 Task: Find connections with filter location Sokolov with filter topic #Jobswith filter profile language French with filter current company Orange Business with filter school Institution of Engineering and Technology (IET) with filter industry Business Intelligence Platforms with filter service category Search Engine Optimization (SEO) with filter keywords title Operations Professional
Action: Mouse moved to (482, 59)
Screenshot: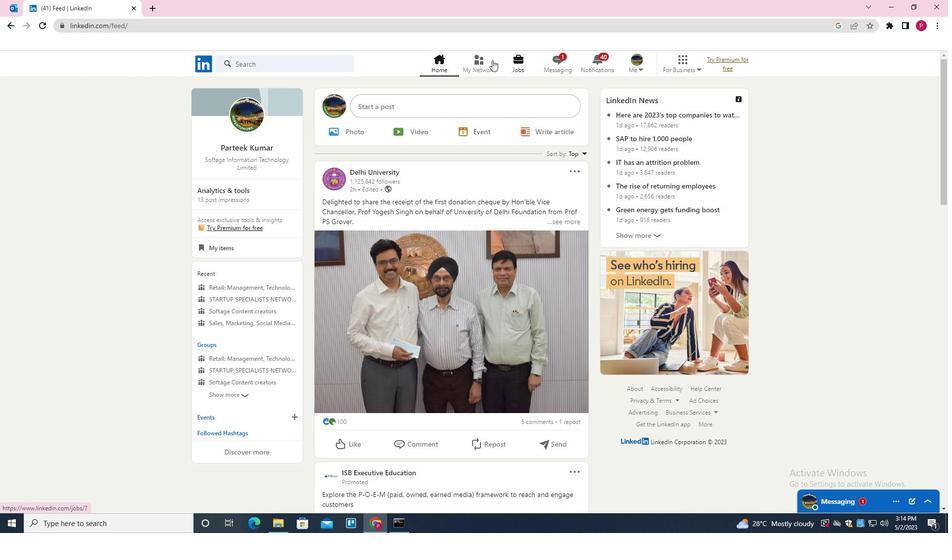 
Action: Mouse pressed left at (482, 59)
Screenshot: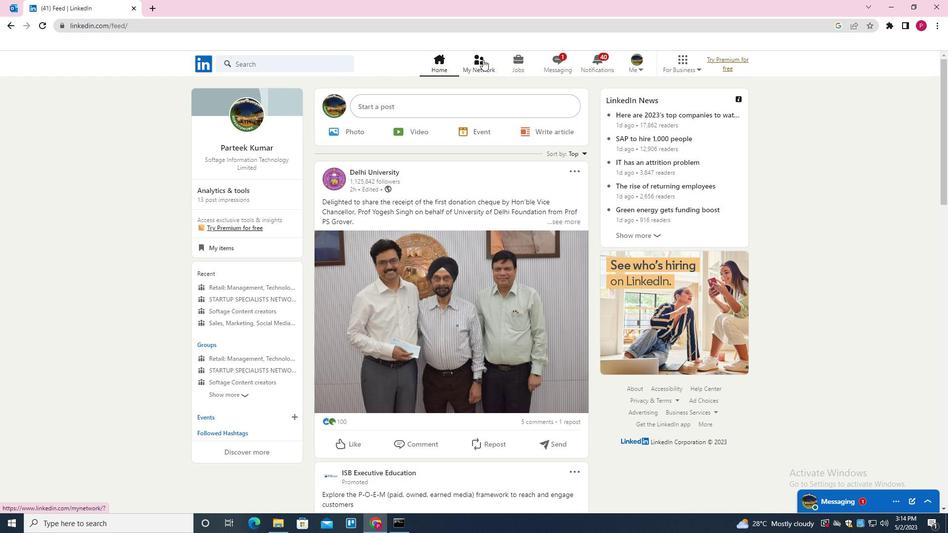 
Action: Mouse moved to (301, 121)
Screenshot: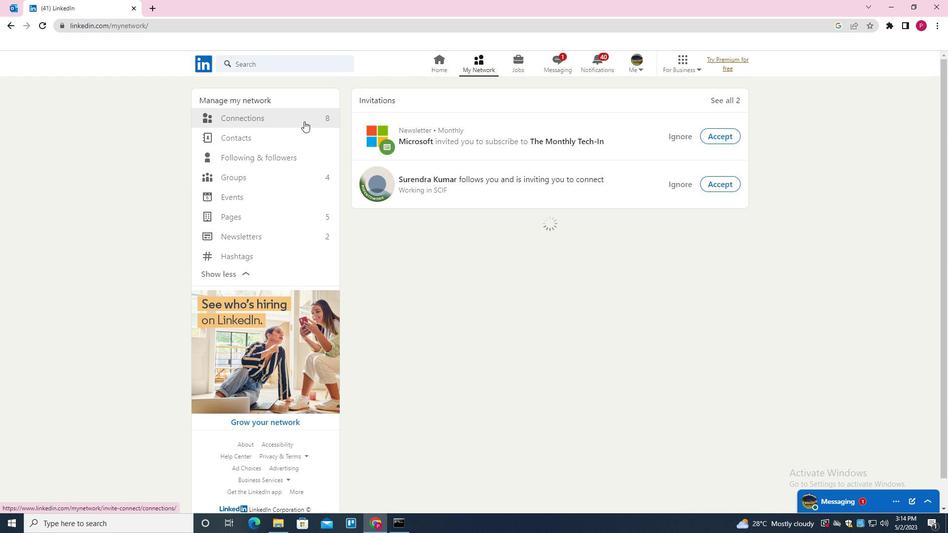 
Action: Mouse pressed left at (301, 121)
Screenshot: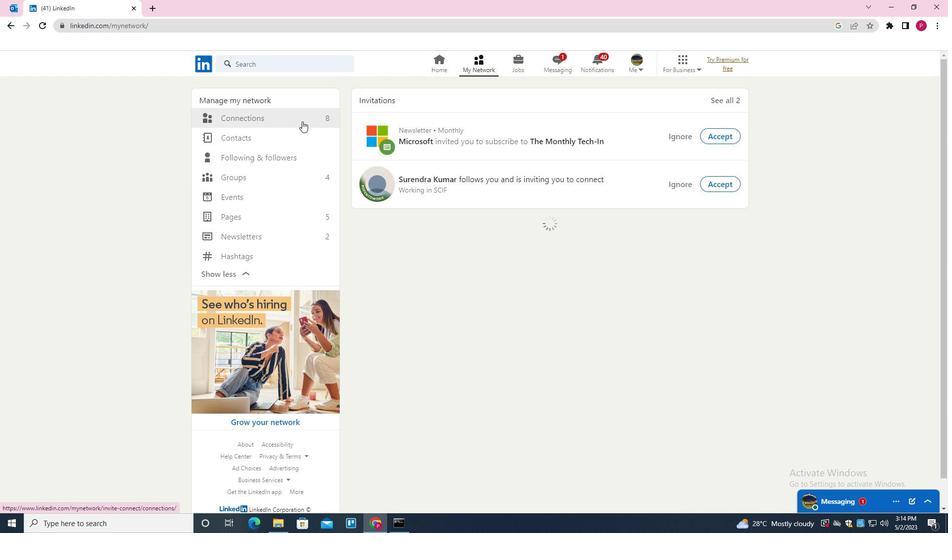 
Action: Mouse moved to (568, 118)
Screenshot: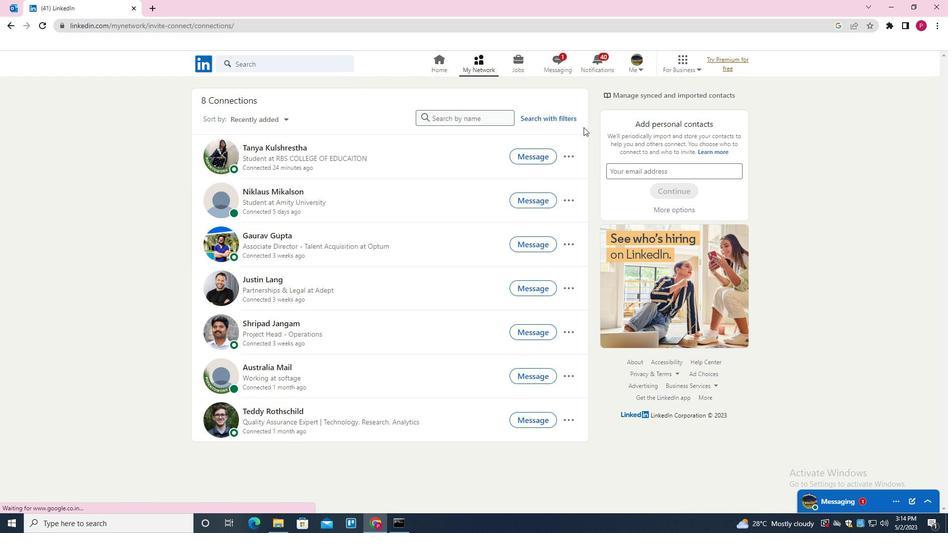 
Action: Mouse pressed left at (568, 118)
Screenshot: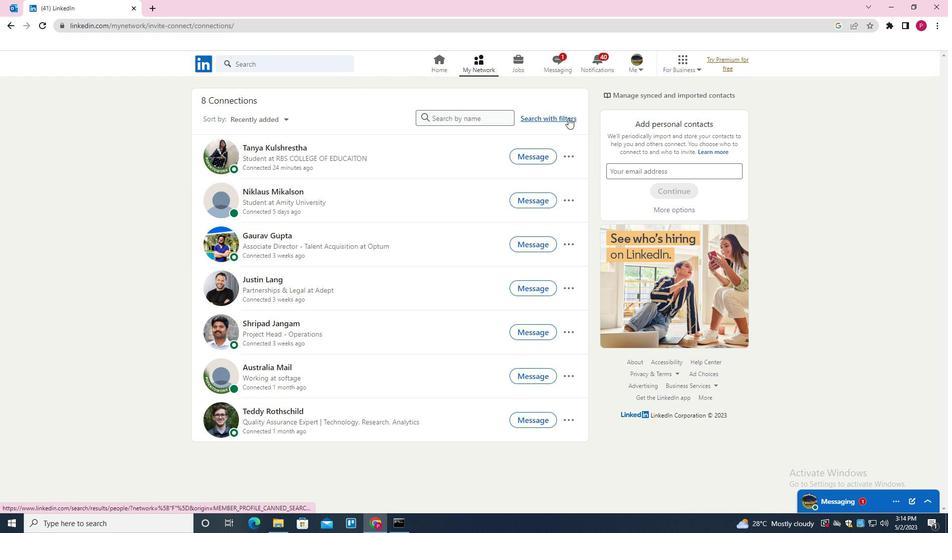
Action: Mouse moved to (508, 91)
Screenshot: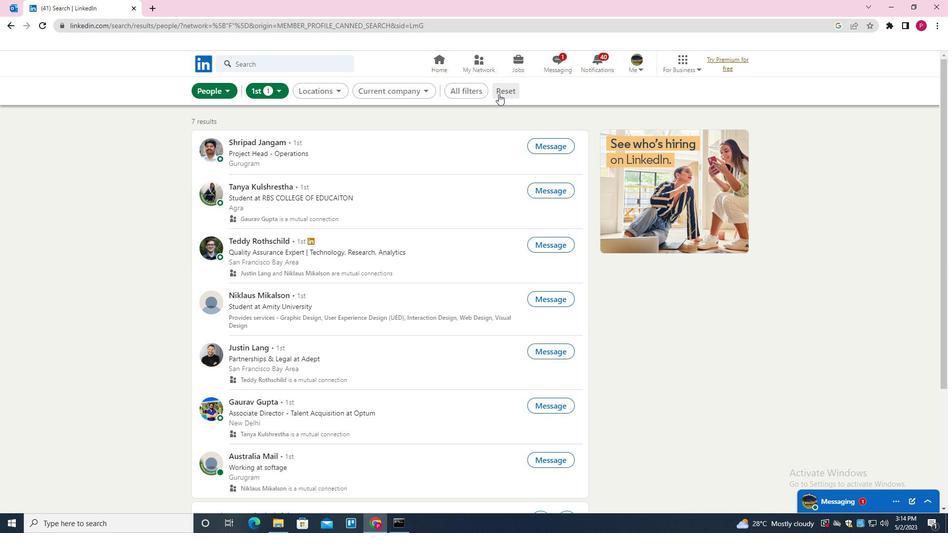 
Action: Mouse pressed left at (508, 91)
Screenshot: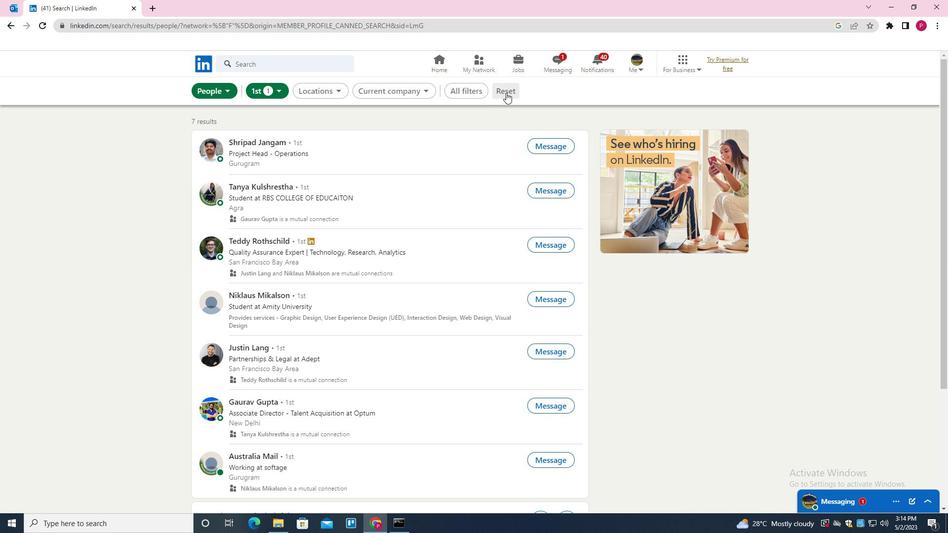 
Action: Mouse moved to (490, 93)
Screenshot: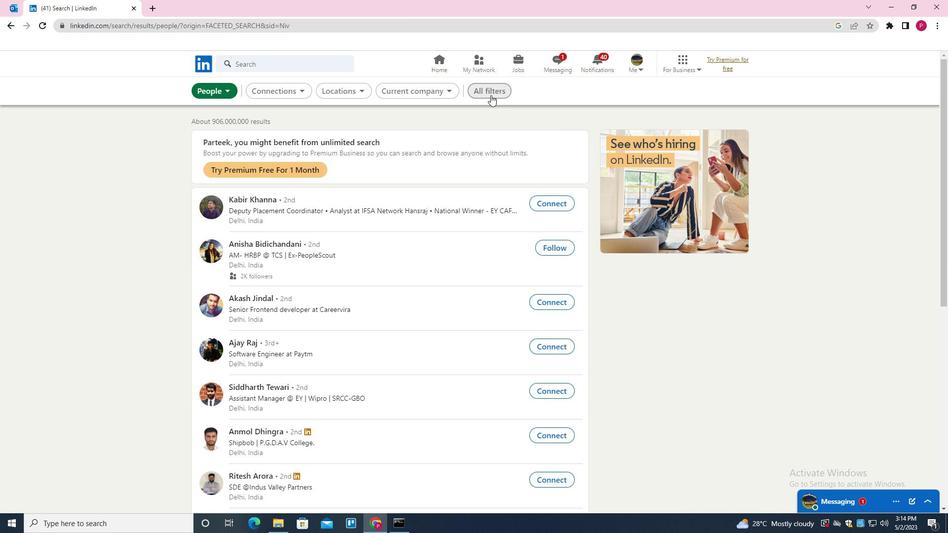 
Action: Mouse pressed left at (490, 93)
Screenshot: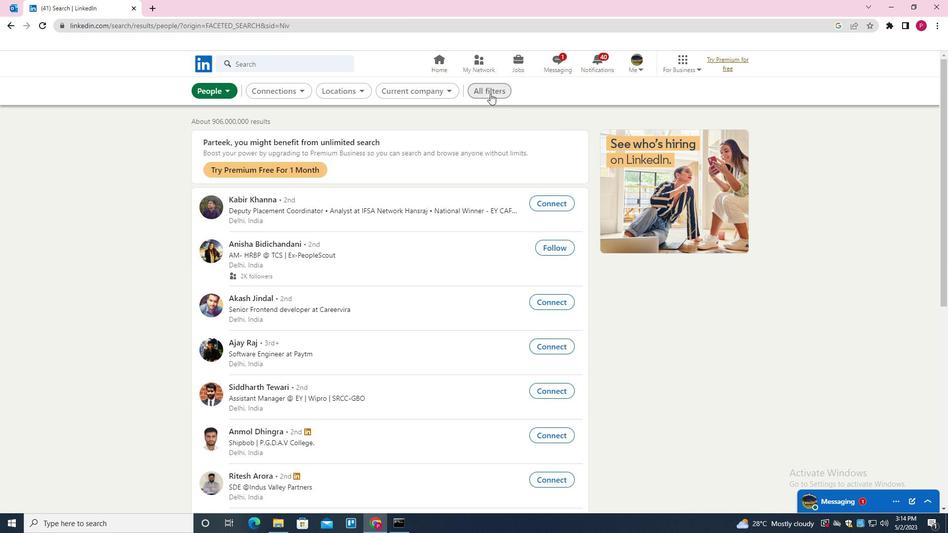 
Action: Mouse moved to (722, 261)
Screenshot: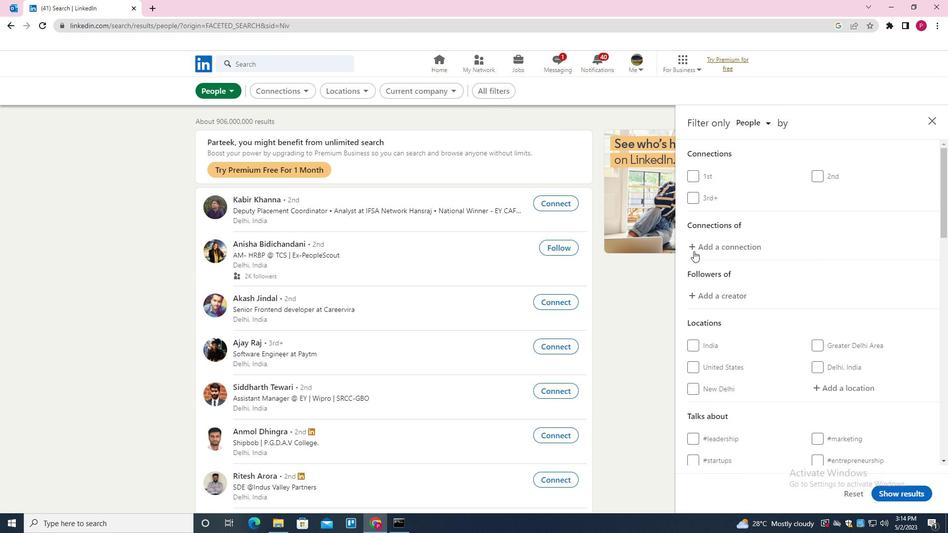 
Action: Mouse scrolled (722, 260) with delta (0, 0)
Screenshot: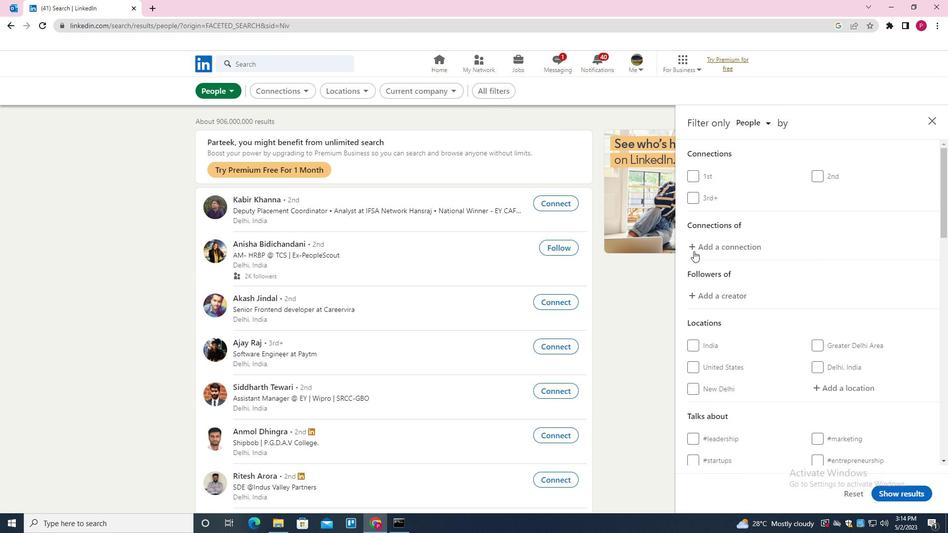 
Action: Mouse moved to (725, 261)
Screenshot: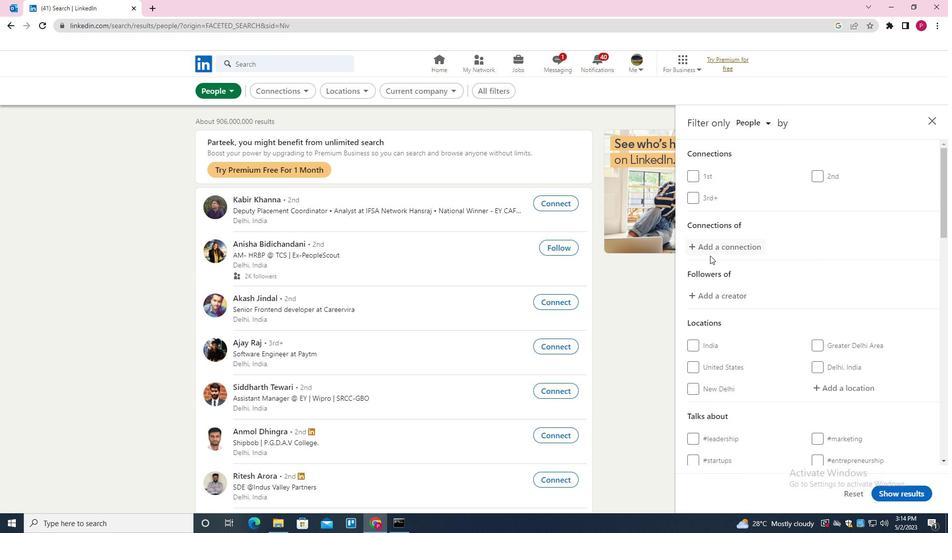 
Action: Mouse scrolled (725, 260) with delta (0, 0)
Screenshot: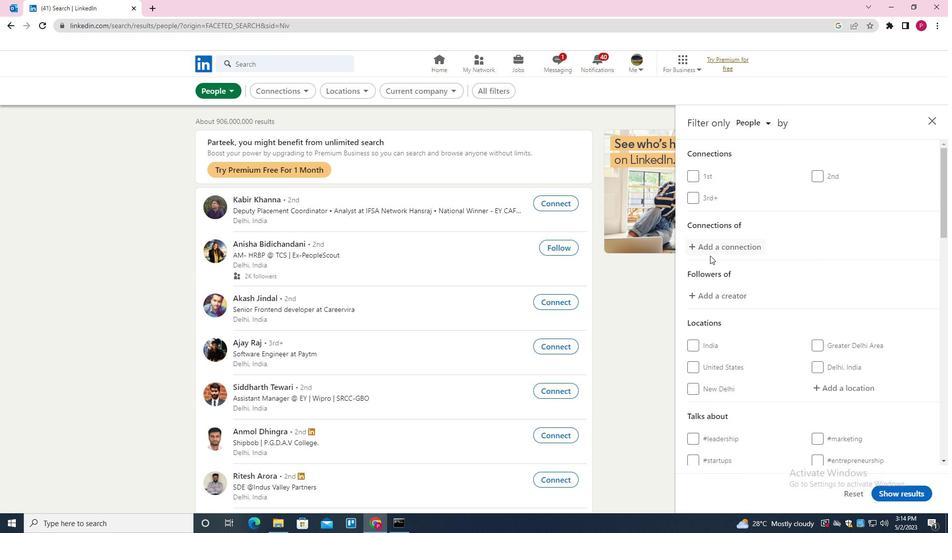 
Action: Mouse moved to (845, 290)
Screenshot: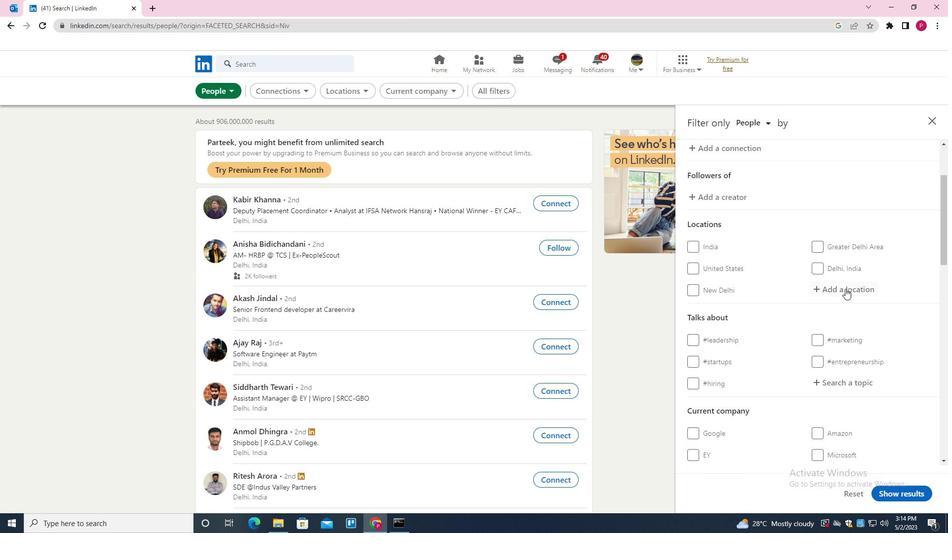 
Action: Mouse pressed left at (845, 290)
Screenshot: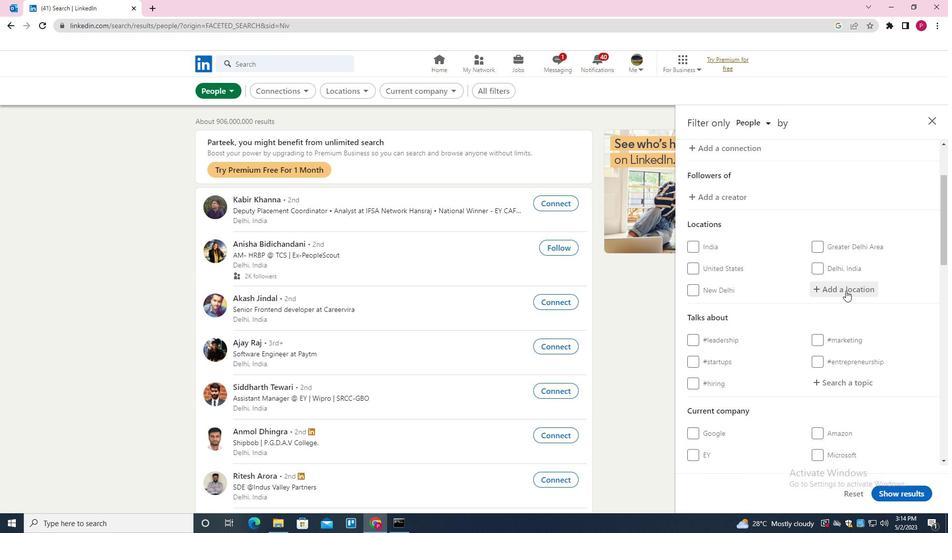 
Action: Mouse moved to (837, 290)
Screenshot: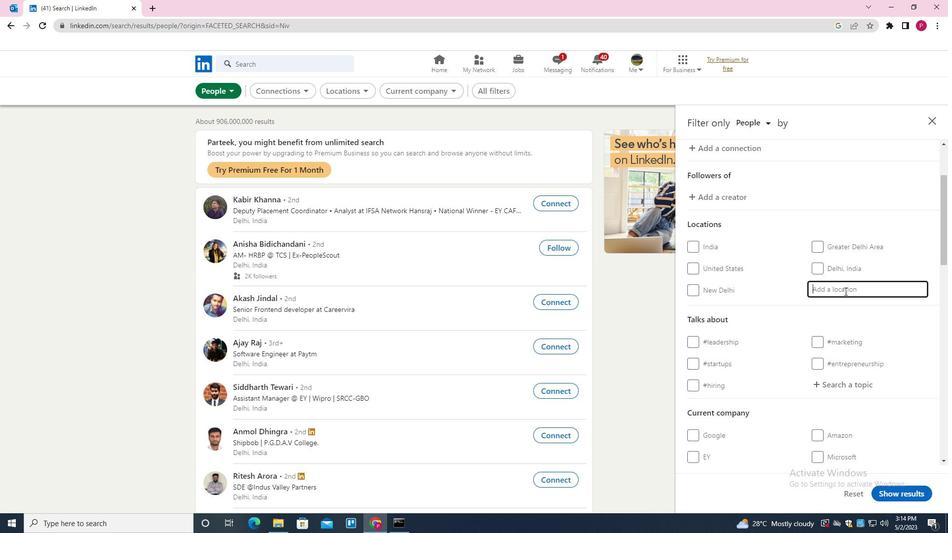
Action: Key pressed <Key.shift>SOKOLOV<Key.down><Key.enter>
Screenshot: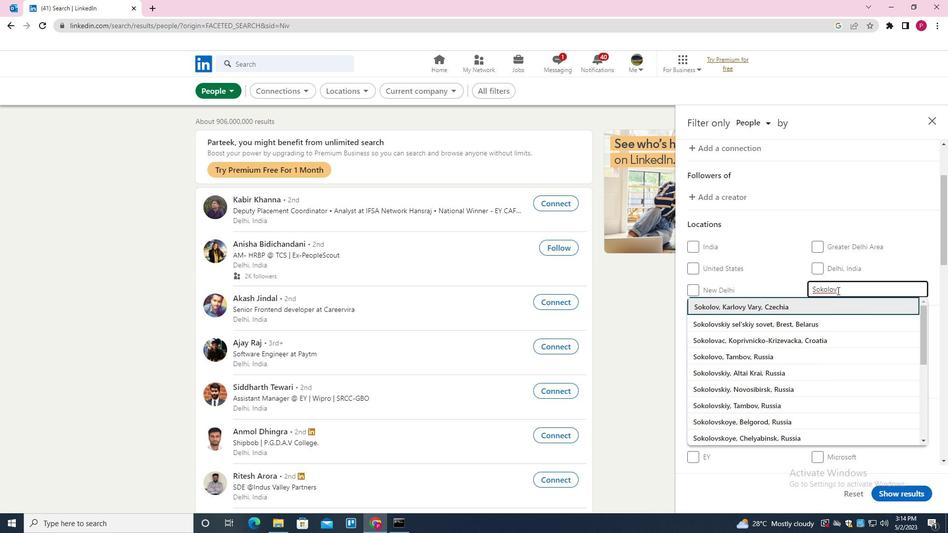 
Action: Mouse moved to (807, 303)
Screenshot: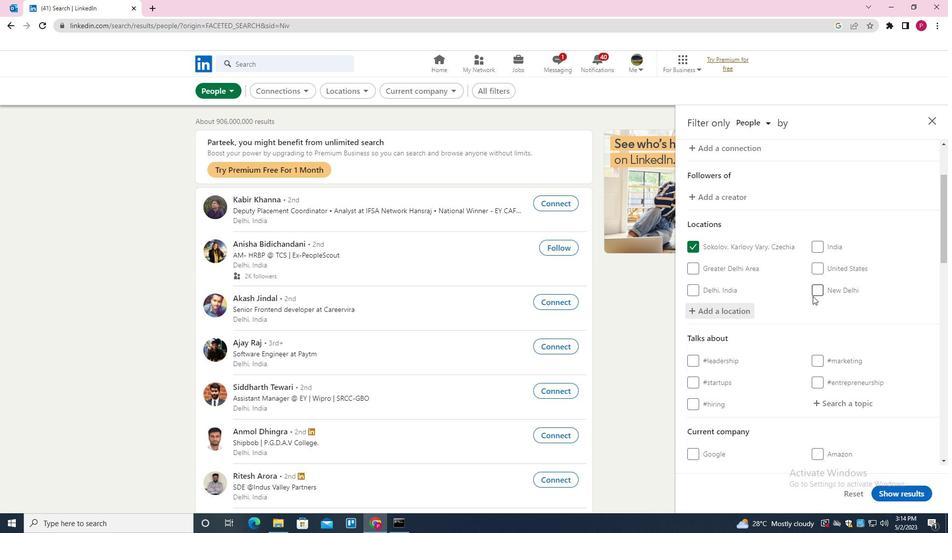 
Action: Mouse scrolled (807, 302) with delta (0, 0)
Screenshot: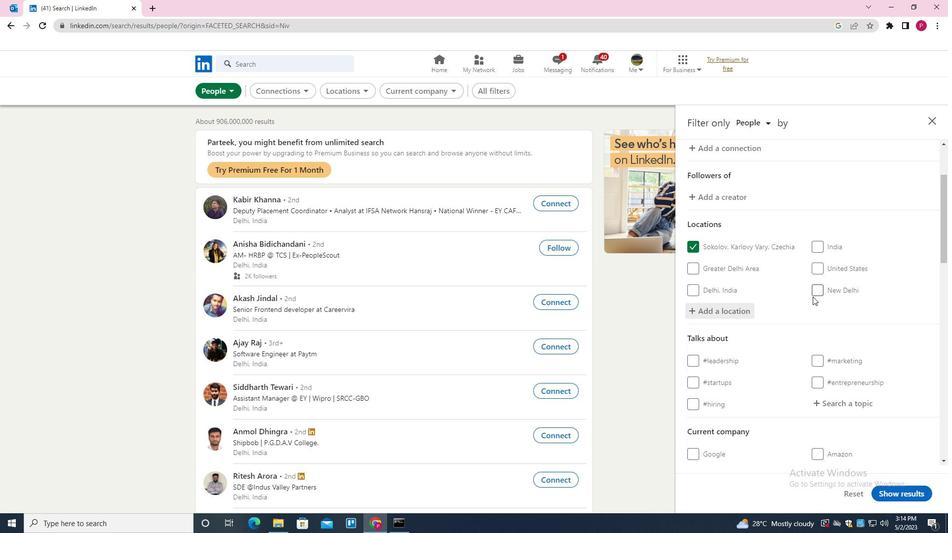 
Action: Mouse moved to (813, 307)
Screenshot: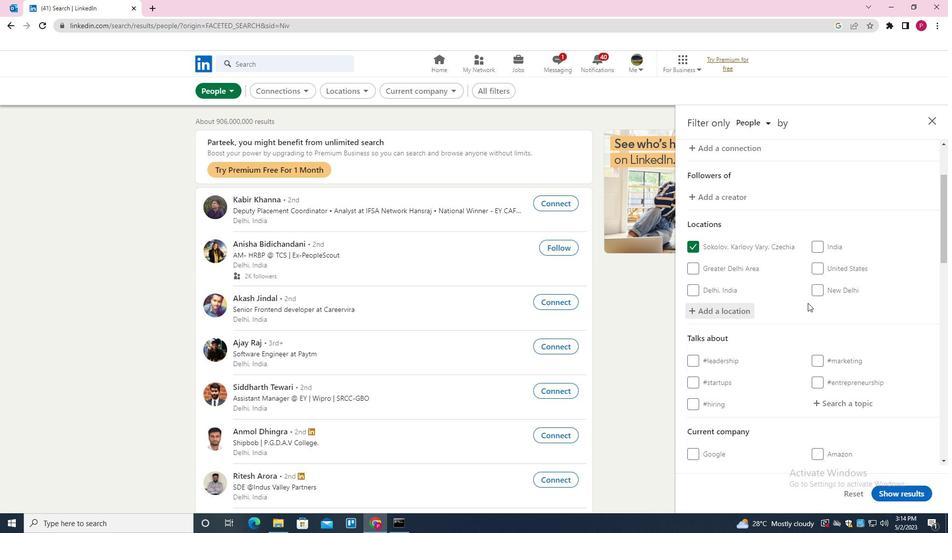 
Action: Mouse scrolled (813, 306) with delta (0, 0)
Screenshot: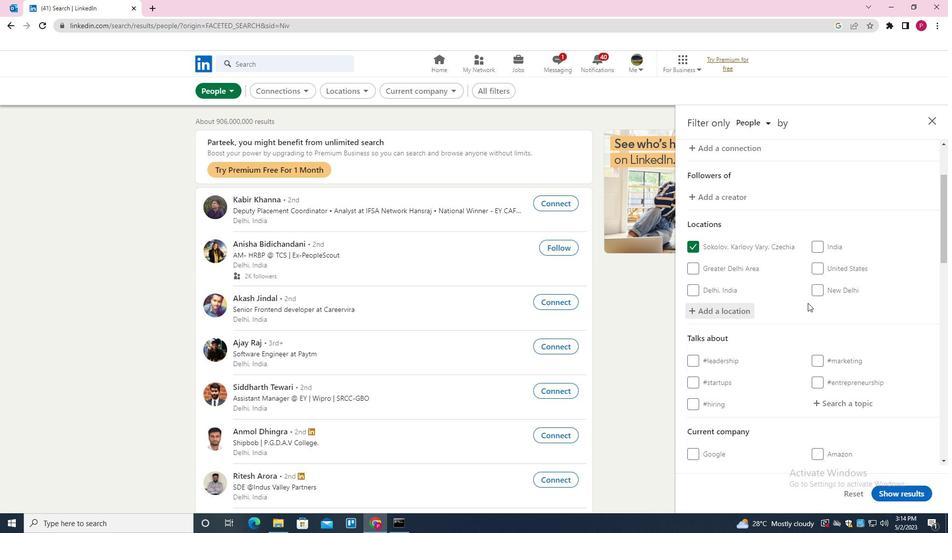 
Action: Mouse moved to (828, 307)
Screenshot: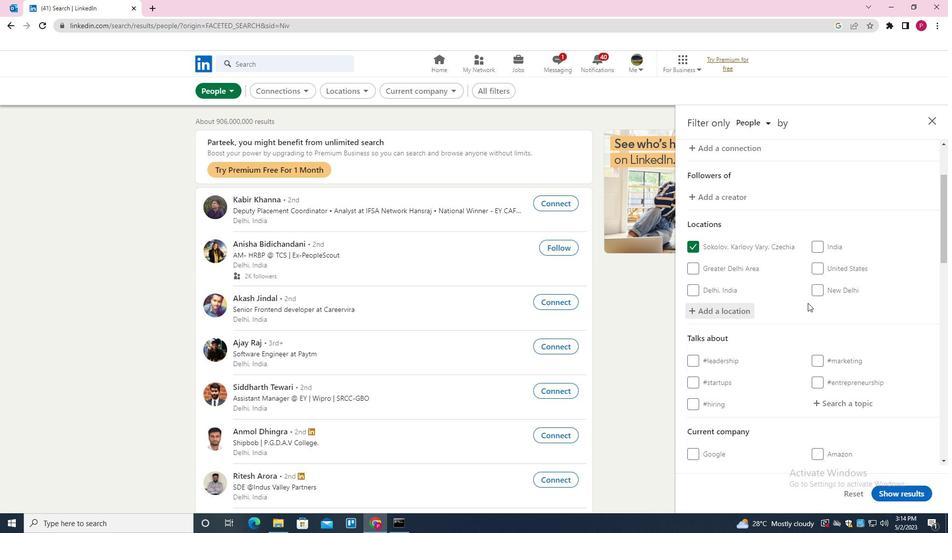 
Action: Mouse scrolled (828, 307) with delta (0, 0)
Screenshot: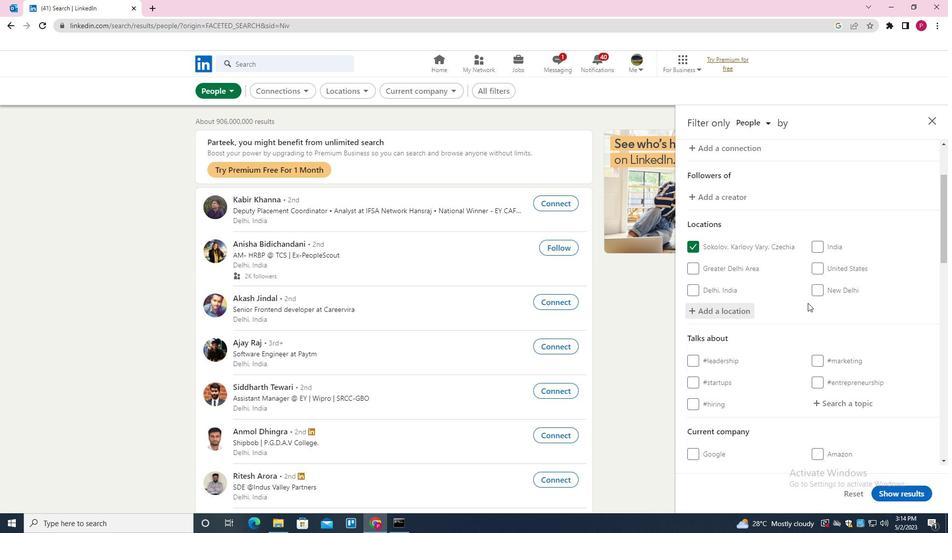 
Action: Mouse moved to (838, 259)
Screenshot: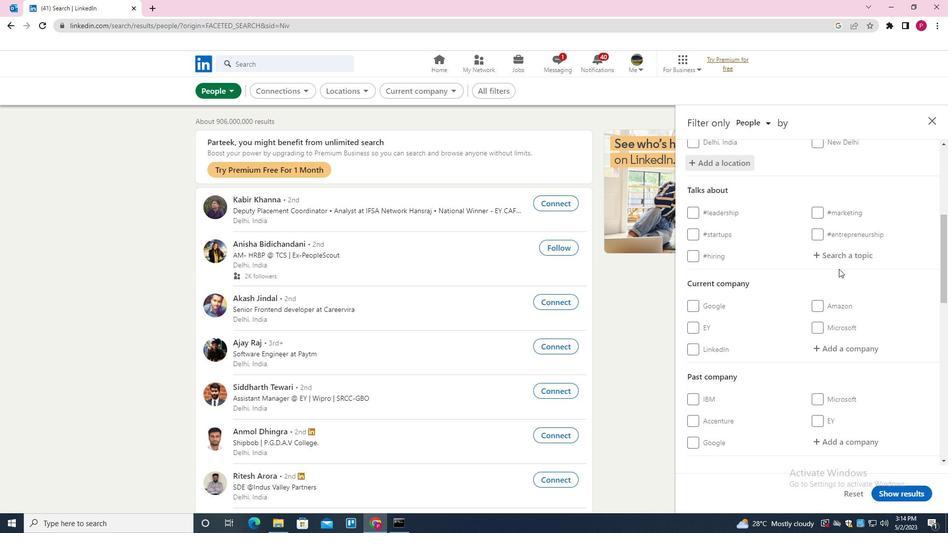 
Action: Mouse pressed left at (838, 259)
Screenshot: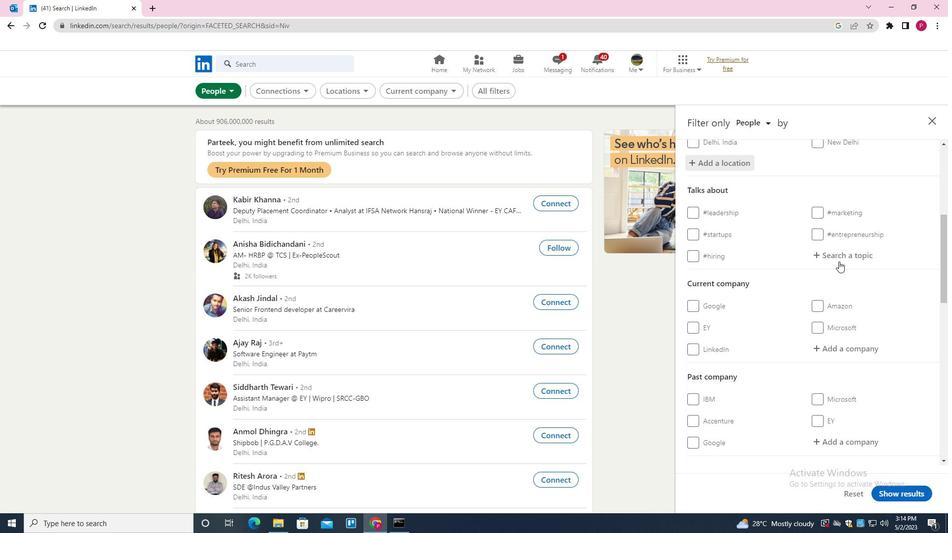 
Action: Mouse moved to (848, 262)
Screenshot: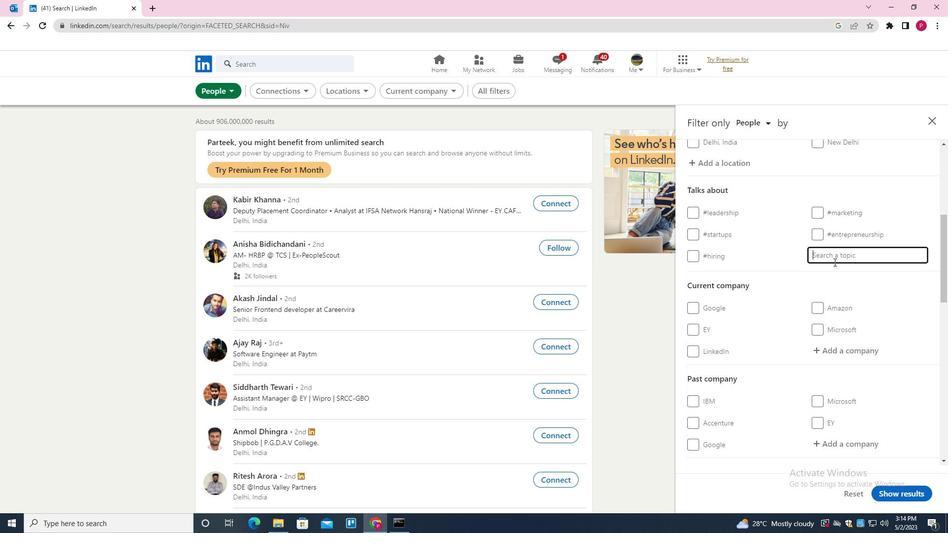
Action: Key pressed JOBS<Key.down><Key.enter>
Screenshot: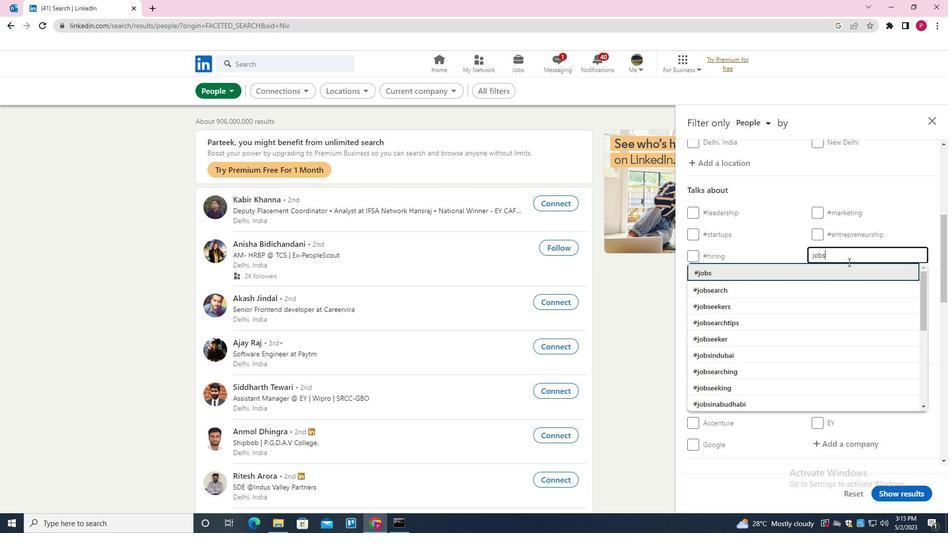 
Action: Mouse moved to (814, 281)
Screenshot: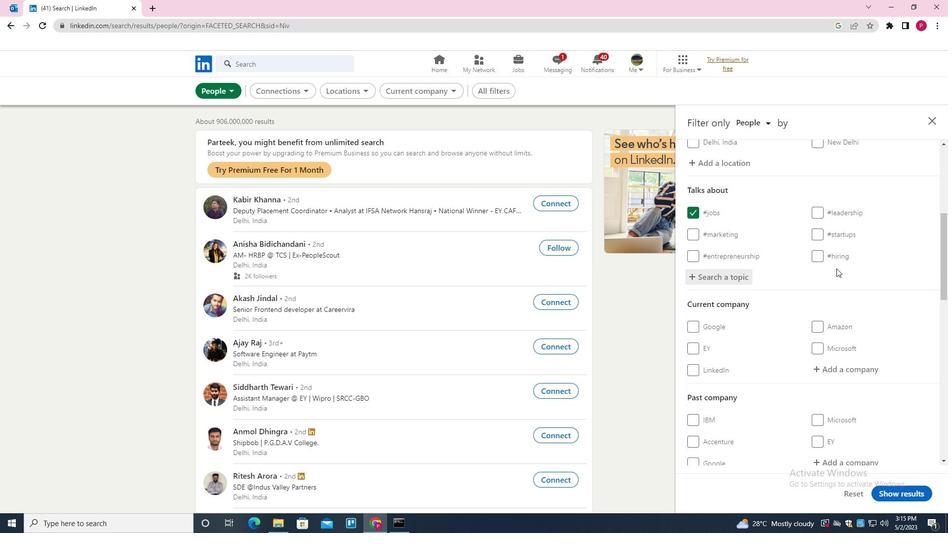 
Action: Mouse scrolled (814, 281) with delta (0, 0)
Screenshot: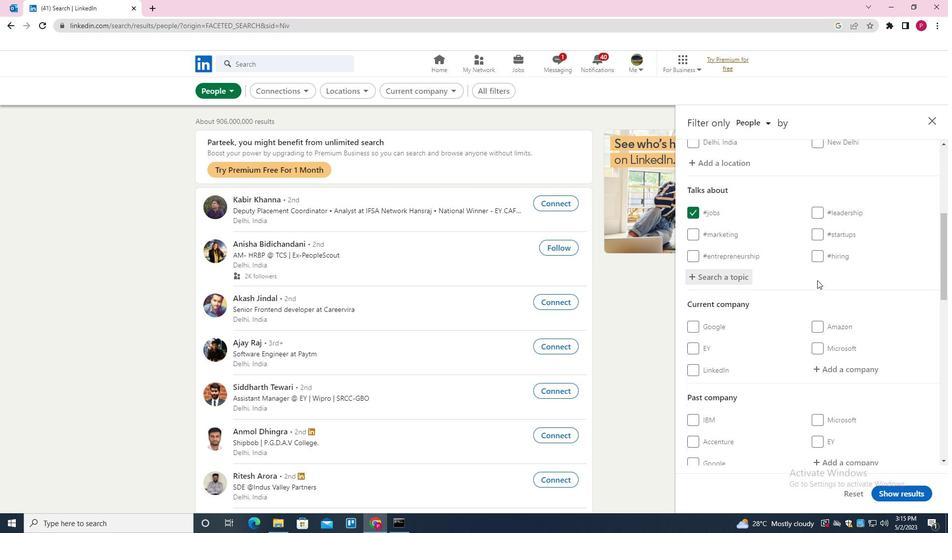 
Action: Mouse scrolled (814, 281) with delta (0, 0)
Screenshot: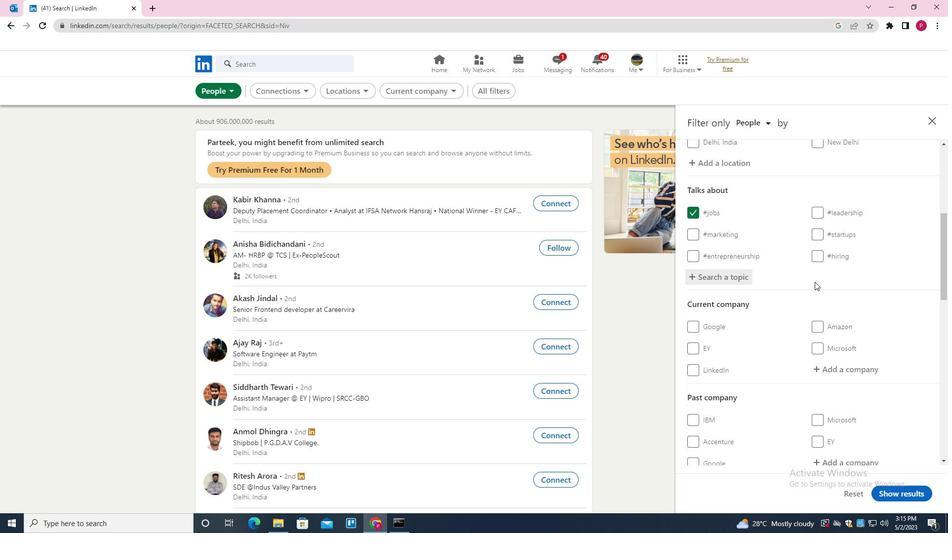 
Action: Mouse scrolled (814, 281) with delta (0, 0)
Screenshot: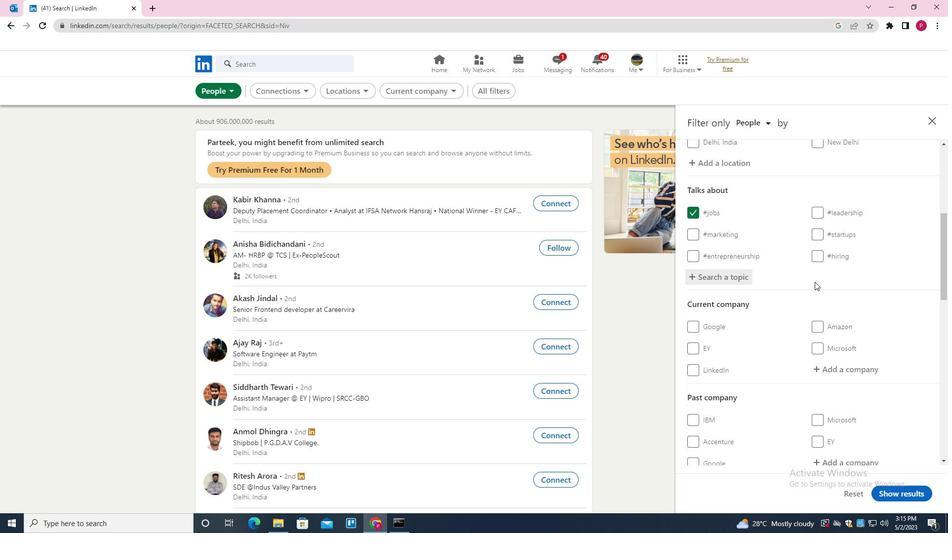 
Action: Mouse moved to (779, 290)
Screenshot: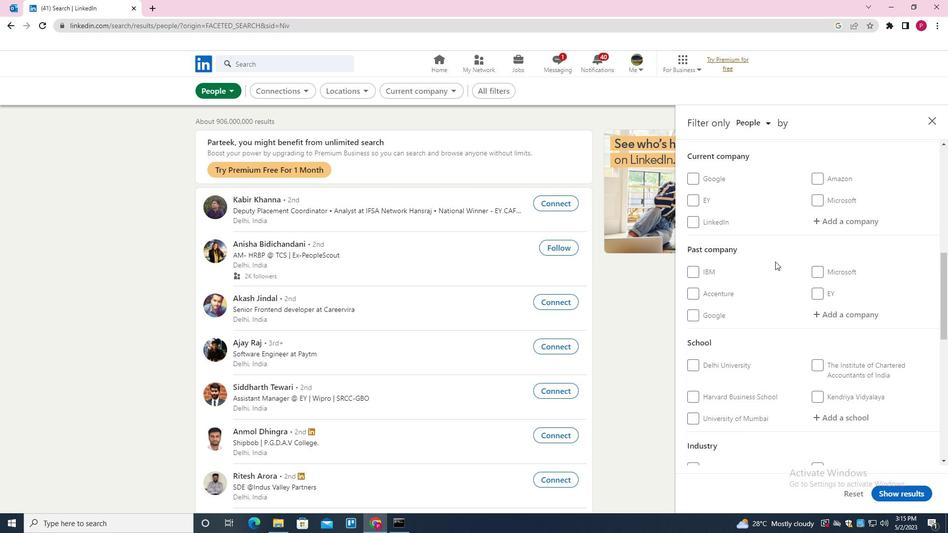 
Action: Mouse scrolled (779, 290) with delta (0, 0)
Screenshot: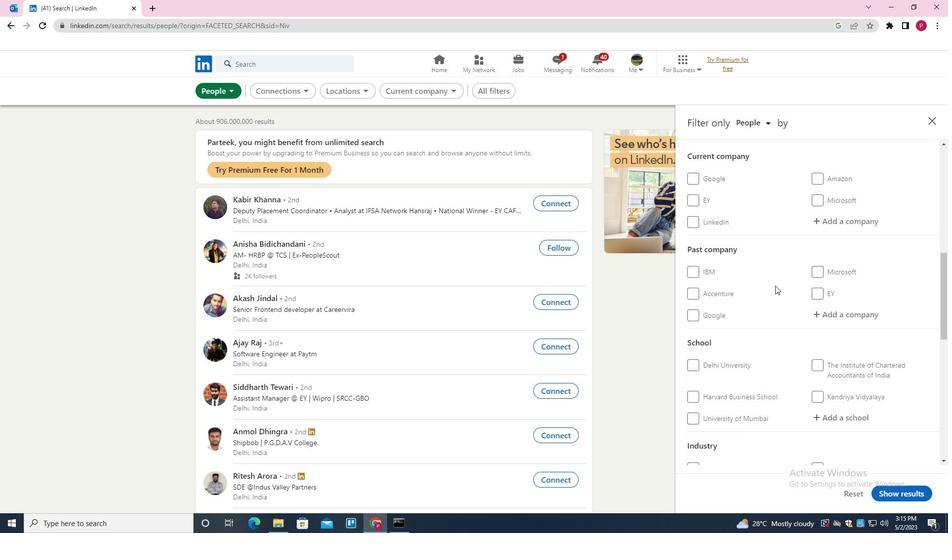 
Action: Mouse scrolled (779, 290) with delta (0, 0)
Screenshot: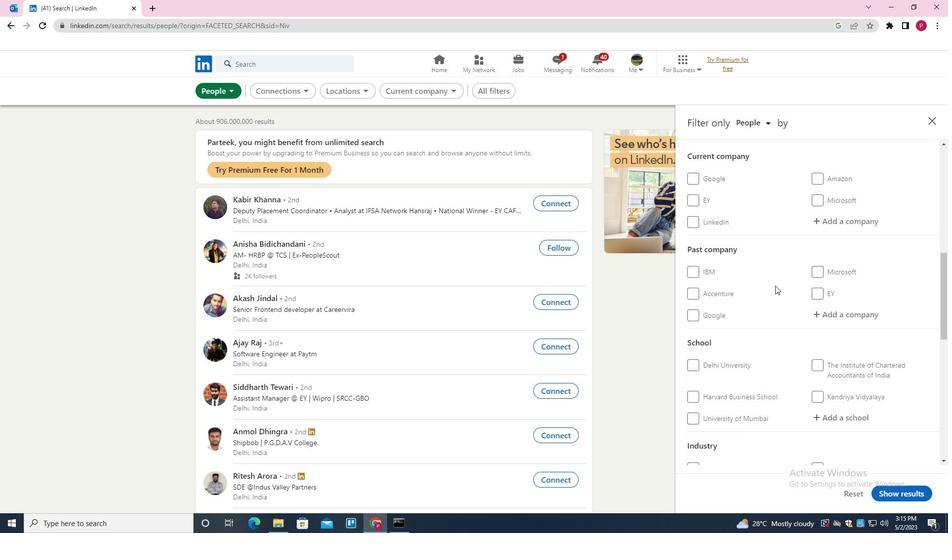 
Action: Mouse scrolled (779, 290) with delta (0, 0)
Screenshot: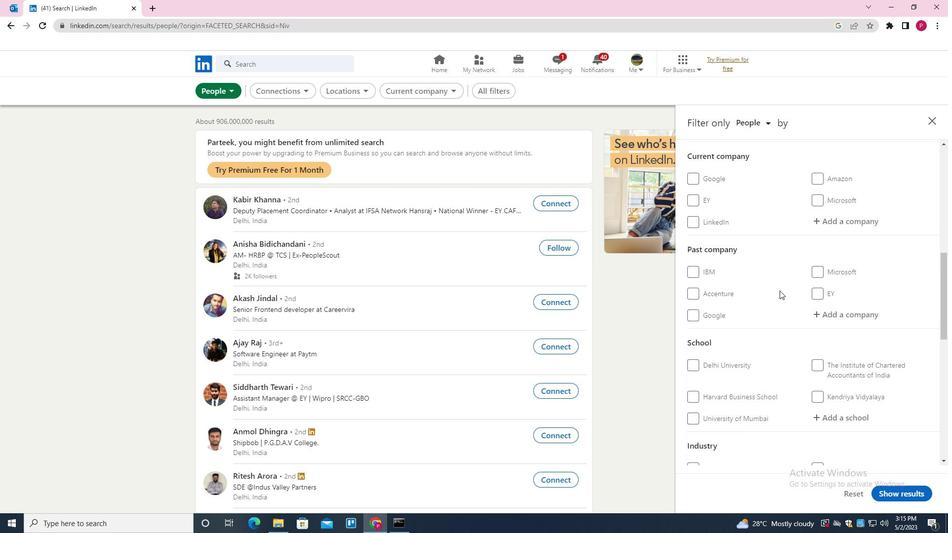 
Action: Mouse scrolled (779, 290) with delta (0, 0)
Screenshot: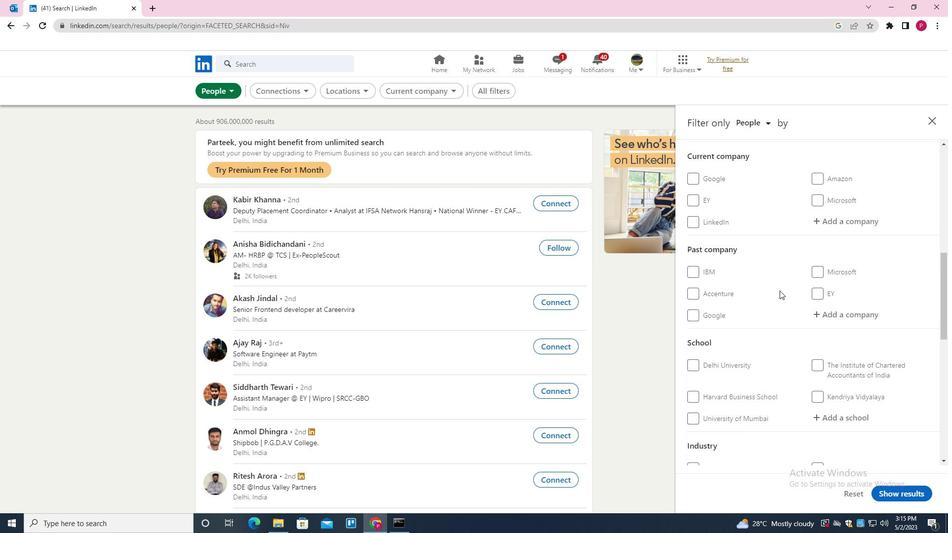 
Action: Mouse scrolled (779, 290) with delta (0, 0)
Screenshot: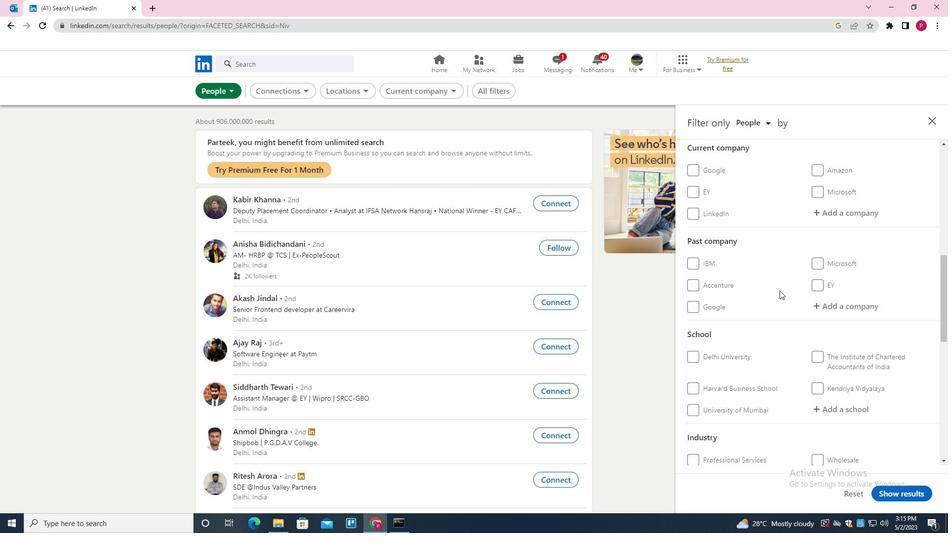 
Action: Mouse scrolled (779, 290) with delta (0, 0)
Screenshot: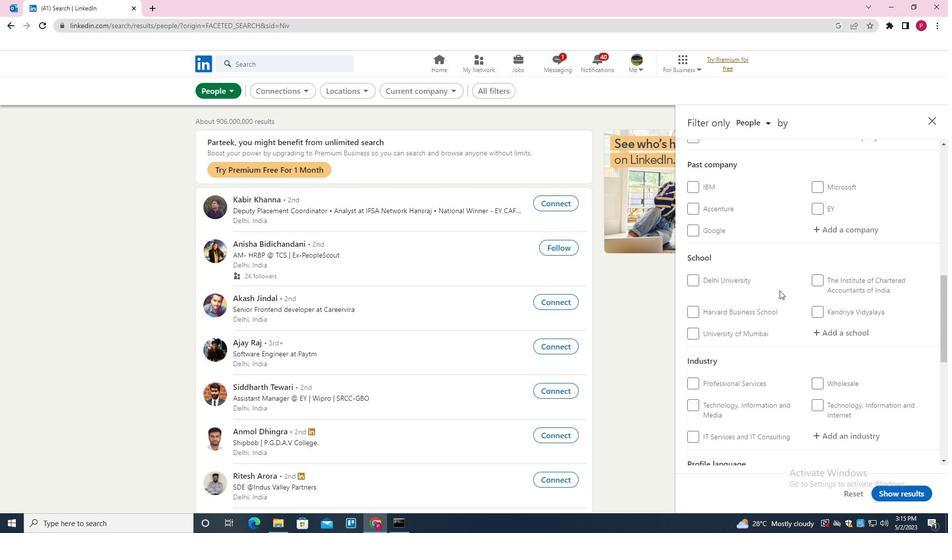 
Action: Mouse scrolled (779, 290) with delta (0, 0)
Screenshot: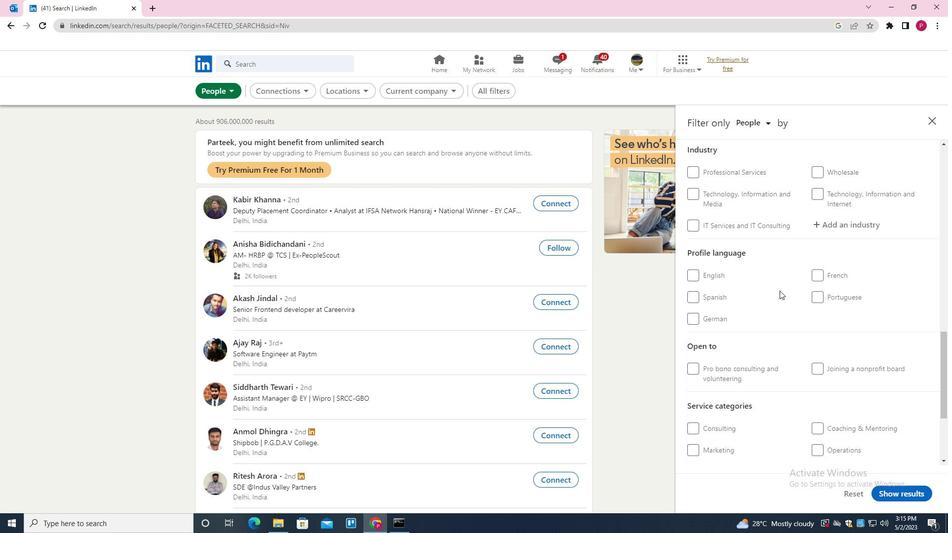 
Action: Mouse moved to (816, 226)
Screenshot: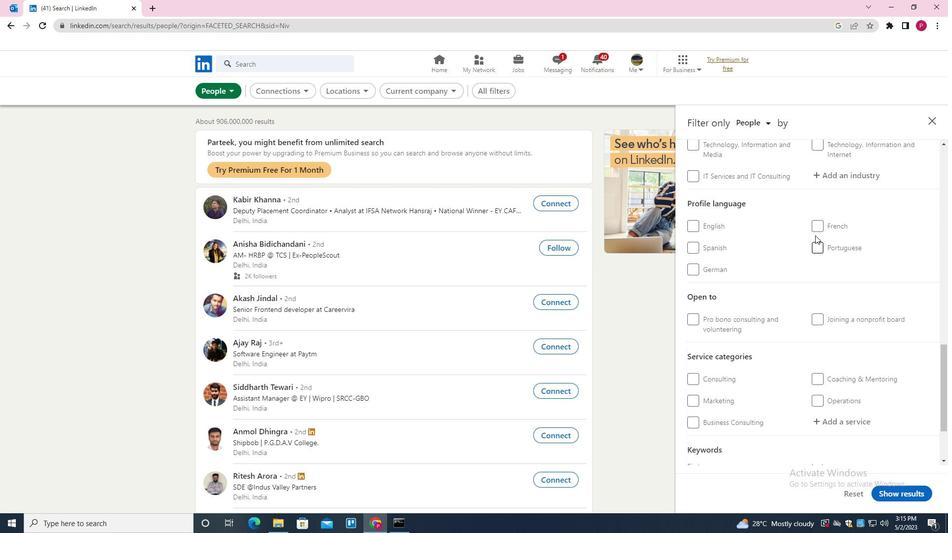 
Action: Mouse pressed left at (816, 226)
Screenshot: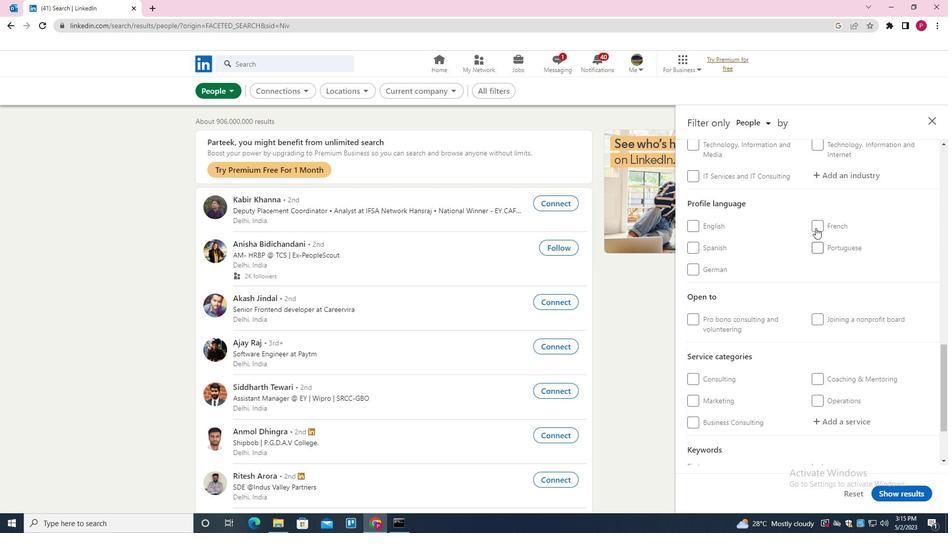 
Action: Mouse moved to (780, 287)
Screenshot: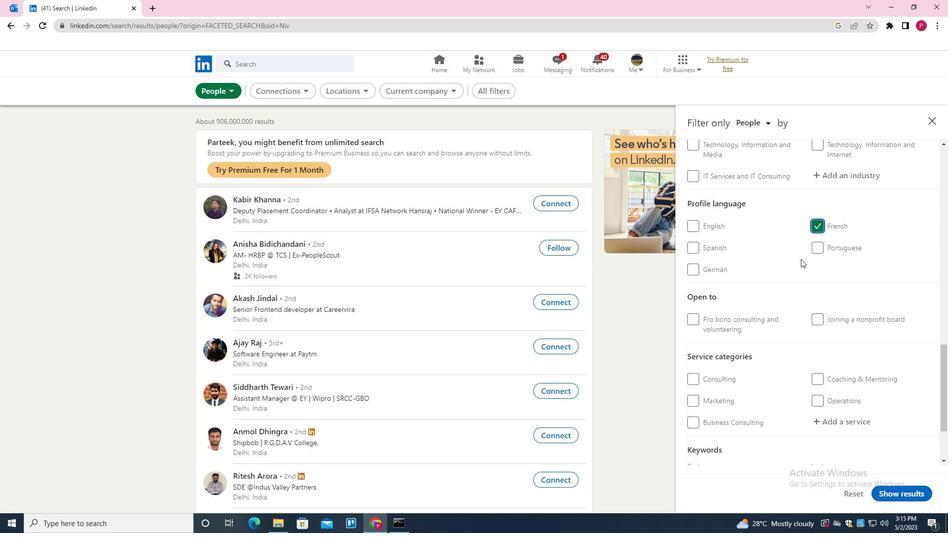 
Action: Mouse scrolled (780, 287) with delta (0, 0)
Screenshot: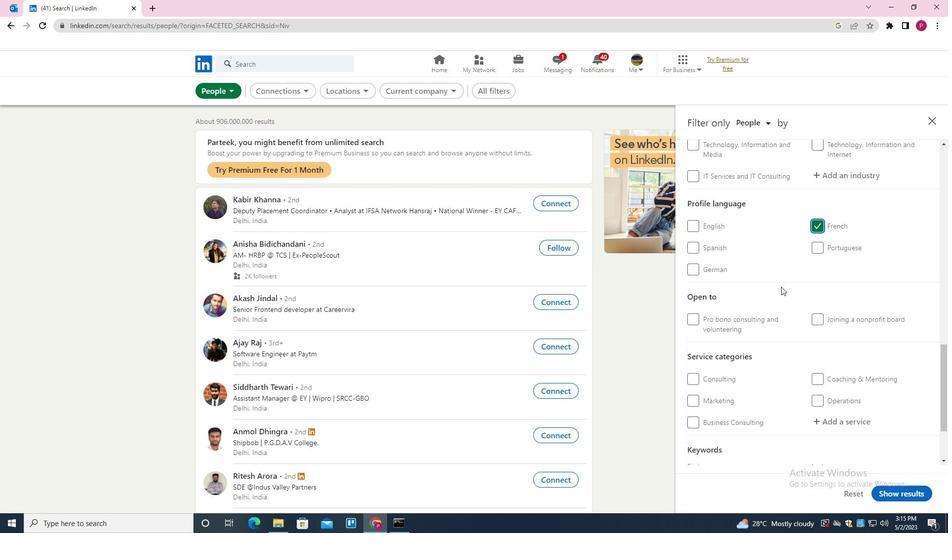 
Action: Mouse scrolled (780, 287) with delta (0, 0)
Screenshot: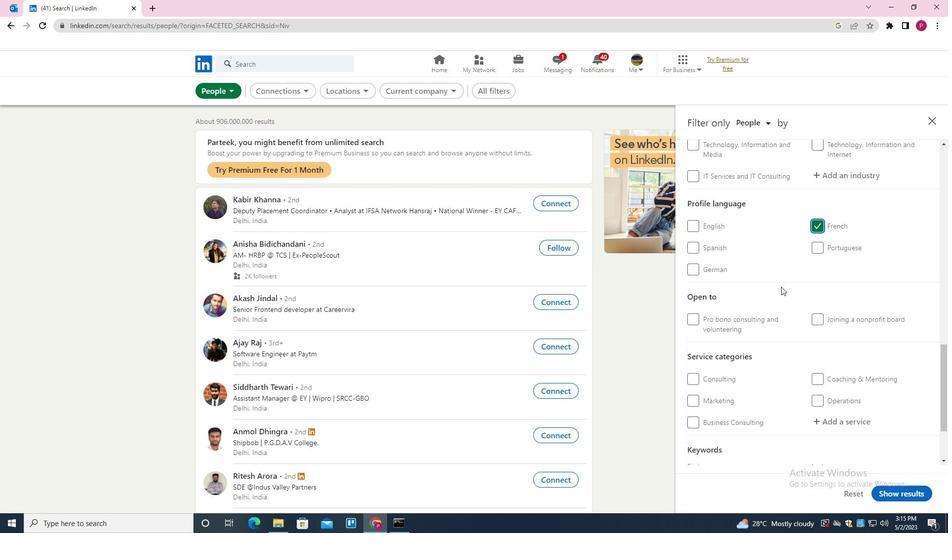 
Action: Mouse scrolled (780, 287) with delta (0, 0)
Screenshot: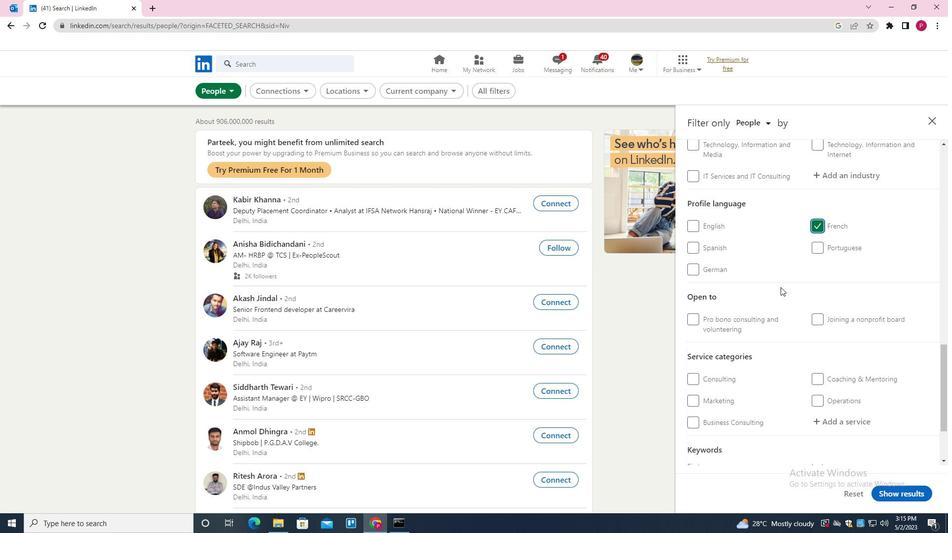 
Action: Mouse scrolled (780, 287) with delta (0, 0)
Screenshot: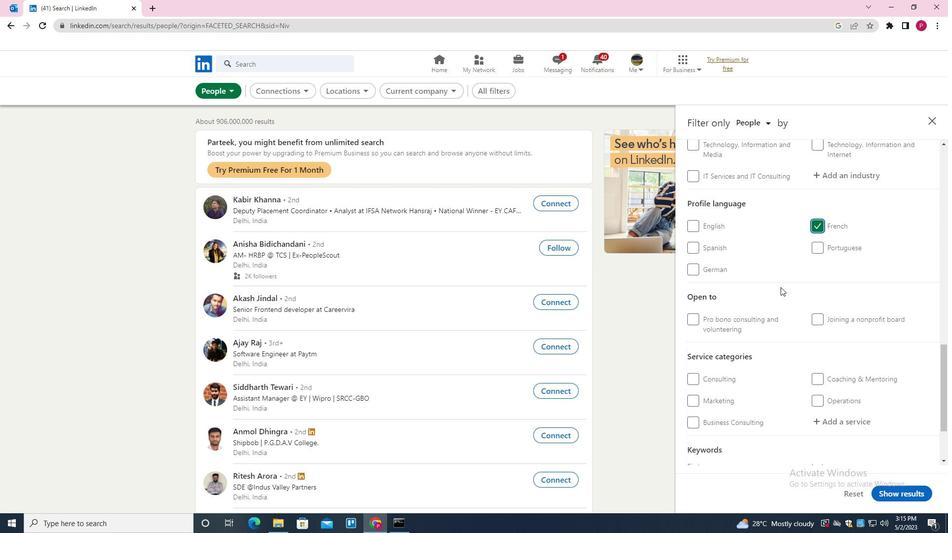 
Action: Mouse scrolled (780, 287) with delta (0, 0)
Screenshot: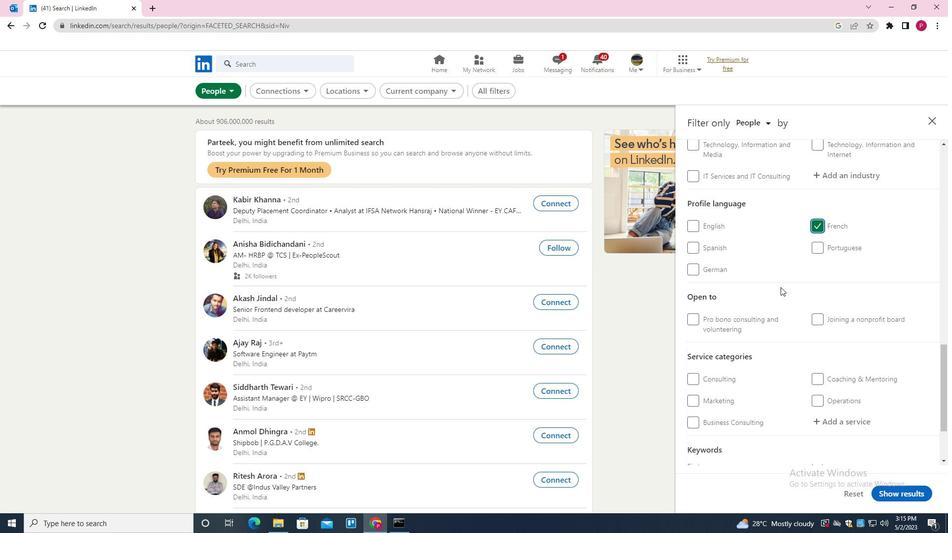 
Action: Mouse scrolled (780, 287) with delta (0, 0)
Screenshot: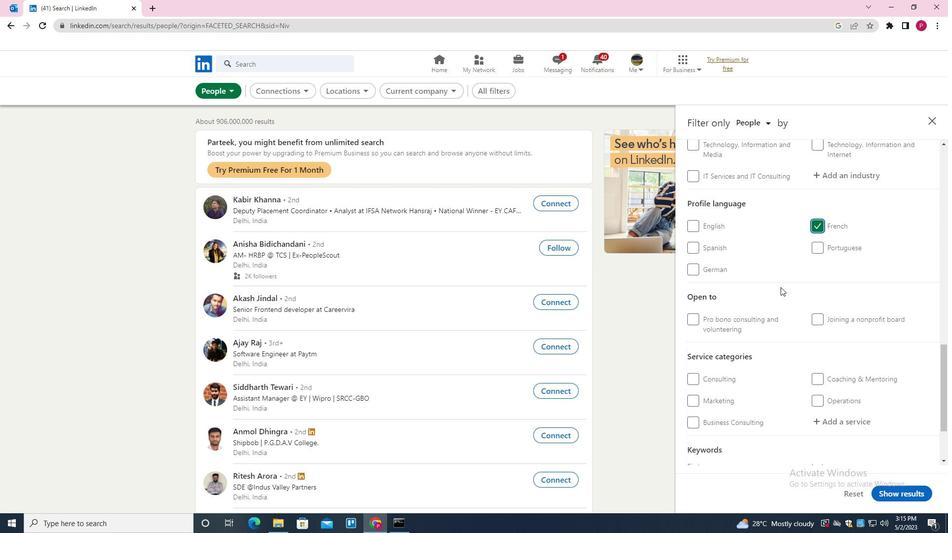 
Action: Mouse scrolled (780, 287) with delta (0, 0)
Screenshot: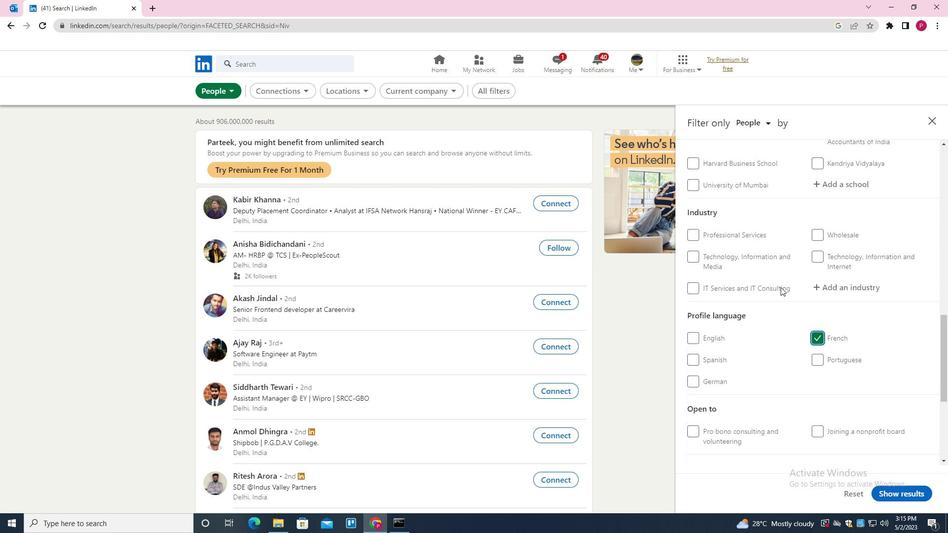 
Action: Mouse moved to (836, 223)
Screenshot: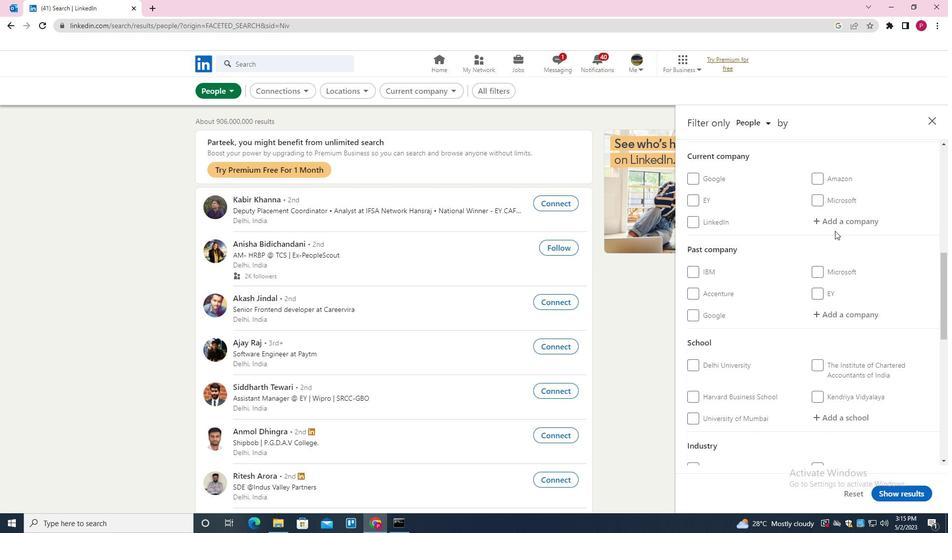 
Action: Mouse pressed left at (836, 223)
Screenshot: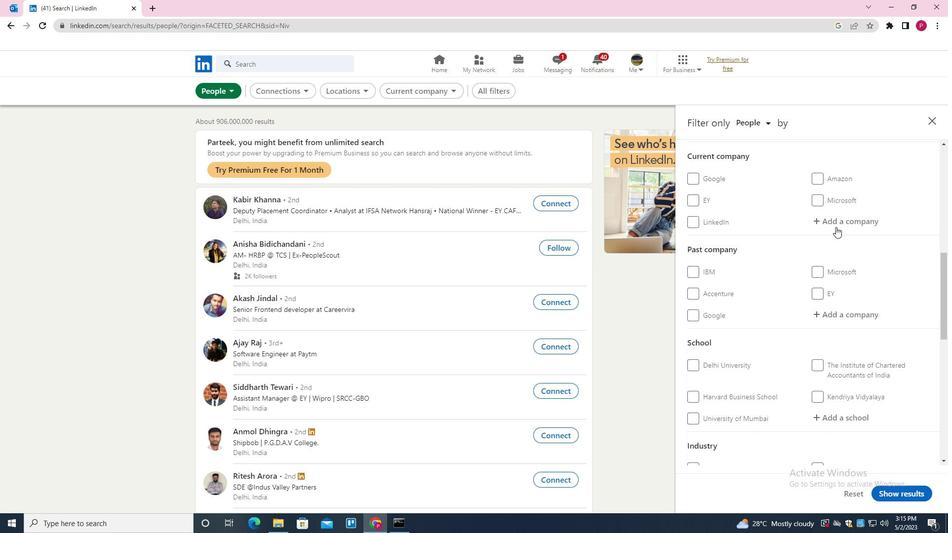 
Action: Mouse moved to (834, 223)
Screenshot: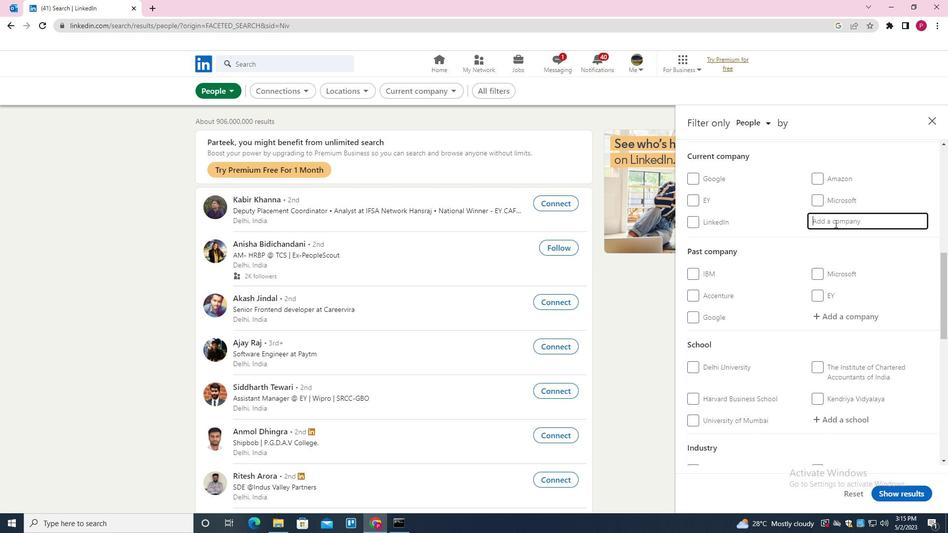 
Action: Key pressed <Key.shift><Key.shift><Key.shift><Key.shift><Key.shift><Key.shift><Key.shift><Key.shift><Key.shift><Key.shift><Key.shift><Key.shift><Key.shift><Key.shift><Key.shift><Key.shift><Key.shift><Key.shift><Key.shift><Key.shift><Key.shift><Key.shift><Key.shift><Key.shift><Key.shift><Key.shift><Key.shift><Key.shift><Key.shift><Key.shift><Key.shift><Key.shift><Key.shift><Key.shift><Key.shift><Key.shift><Key.shift><Key.shift><Key.shift><Key.shift><Key.shift><Key.shift><Key.shift><Key.shift><Key.shift><Key.shift><Key.shift><Key.shift>ORANGE<Key.space><Key.shift><Key.shift><Key.shift>BUSN<Key.backspace>IB<Key.backspace>NESS
Screenshot: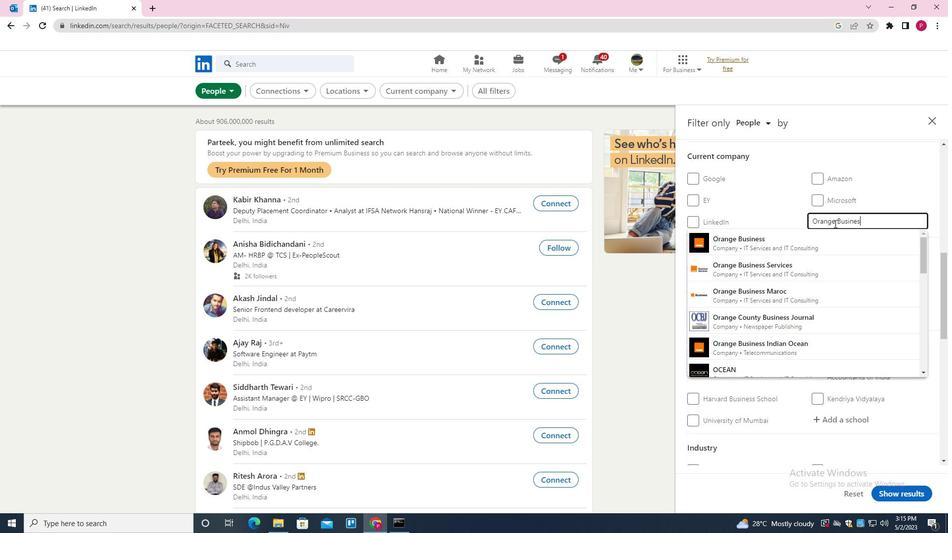 
Action: Mouse moved to (834, 224)
Screenshot: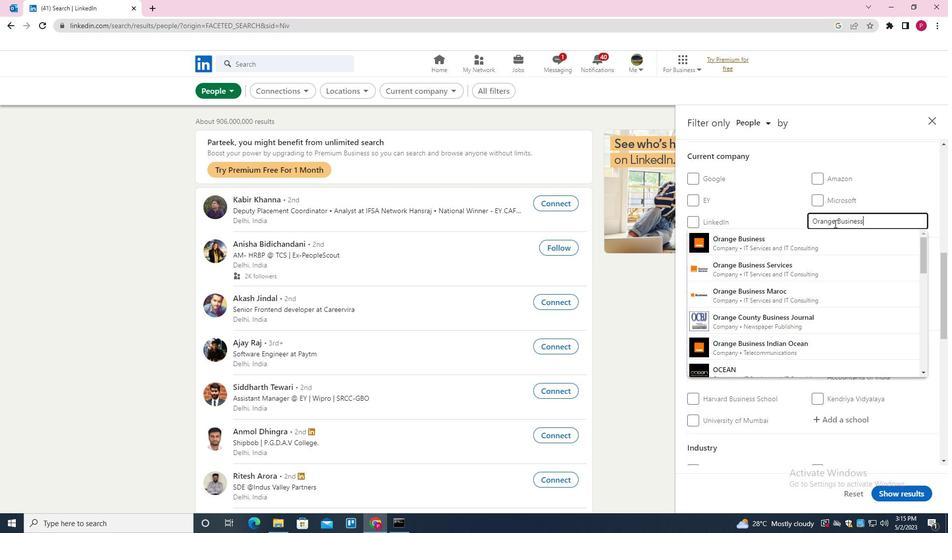 
Action: Key pressed <Key.down><Key.enter>
Screenshot: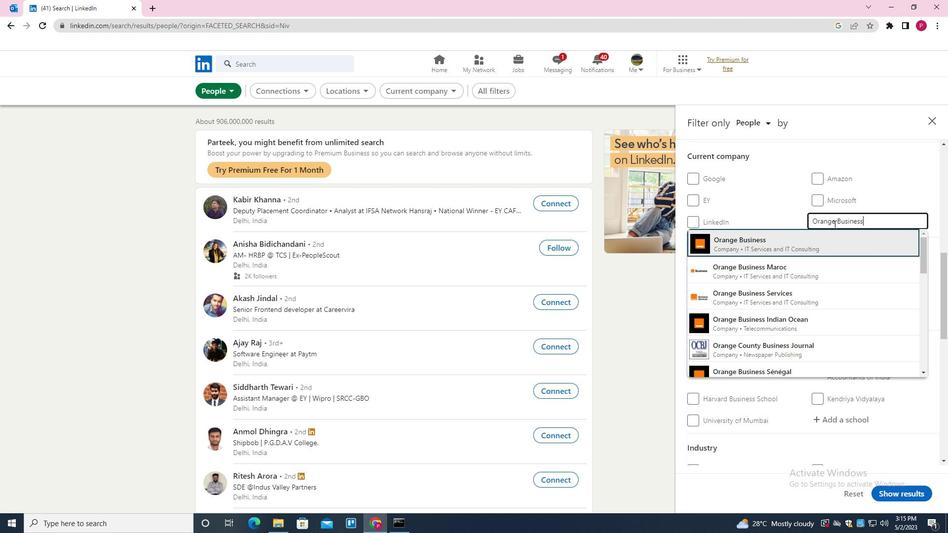 
Action: Mouse moved to (820, 238)
Screenshot: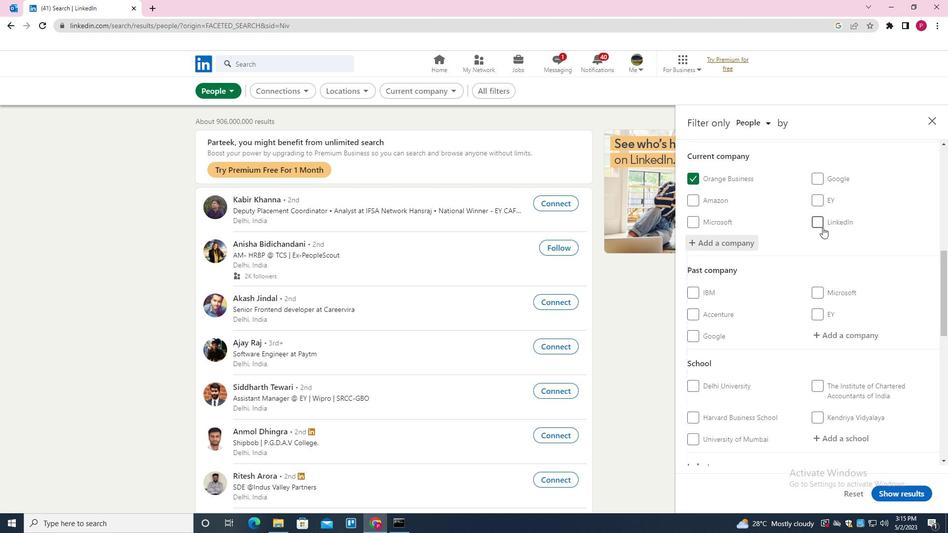 
Action: Mouse scrolled (820, 237) with delta (0, 0)
Screenshot: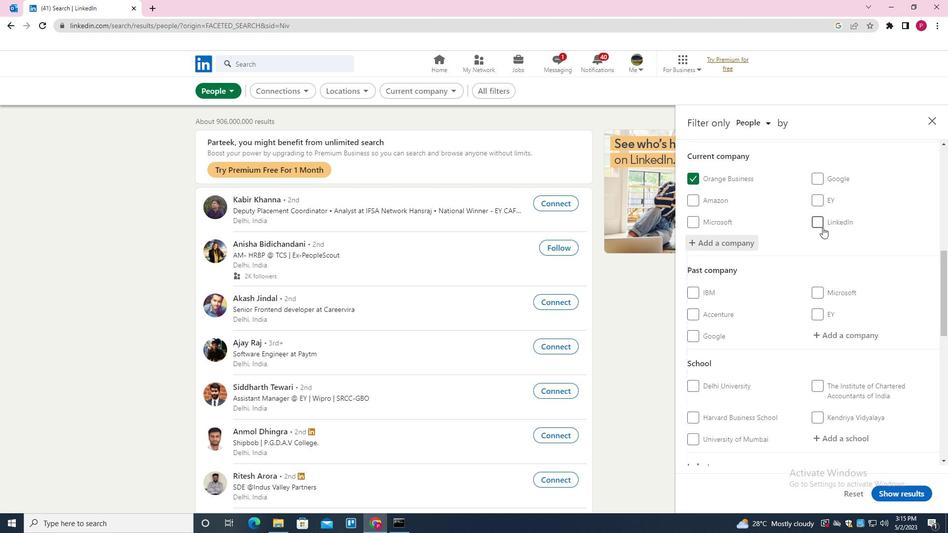 
Action: Mouse moved to (821, 249)
Screenshot: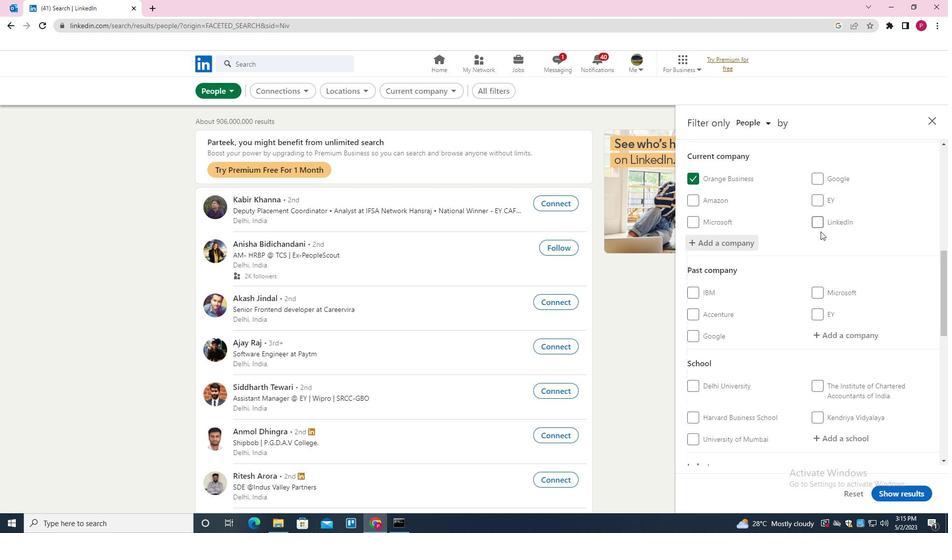 
Action: Mouse scrolled (821, 248) with delta (0, 0)
Screenshot: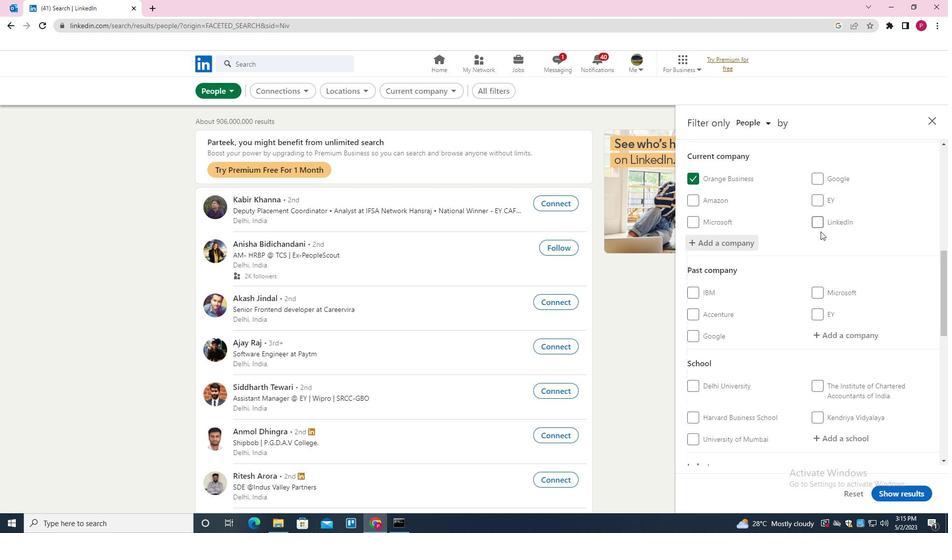 
Action: Mouse moved to (821, 255)
Screenshot: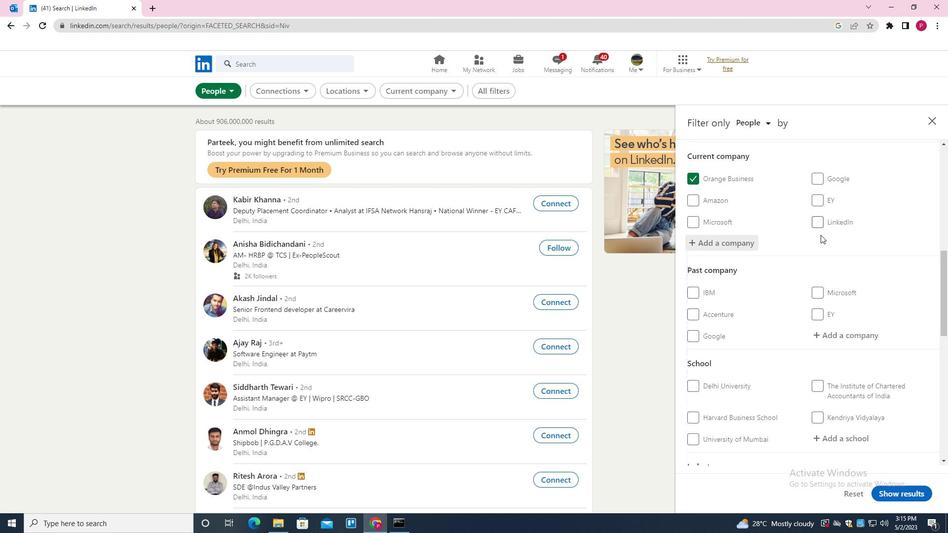
Action: Mouse scrolled (821, 254) with delta (0, 0)
Screenshot: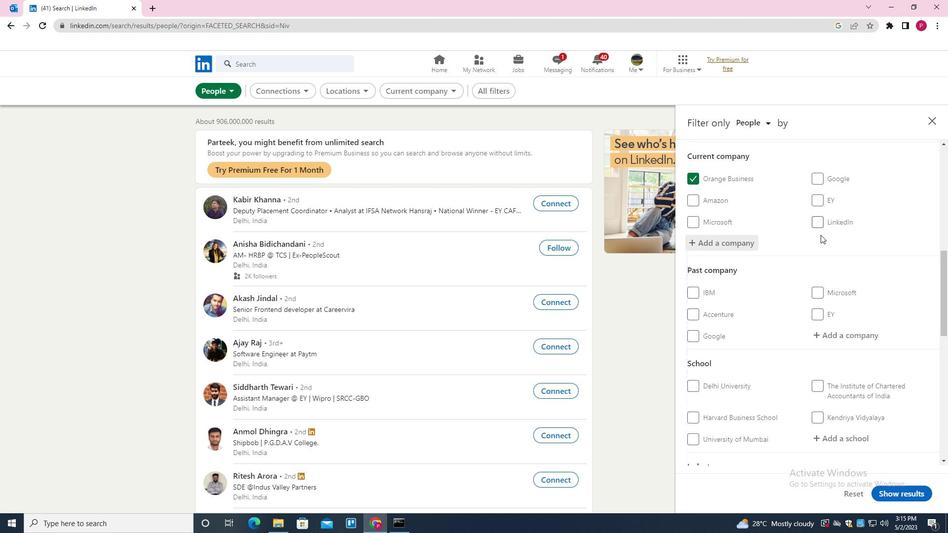 
Action: Mouse moved to (821, 263)
Screenshot: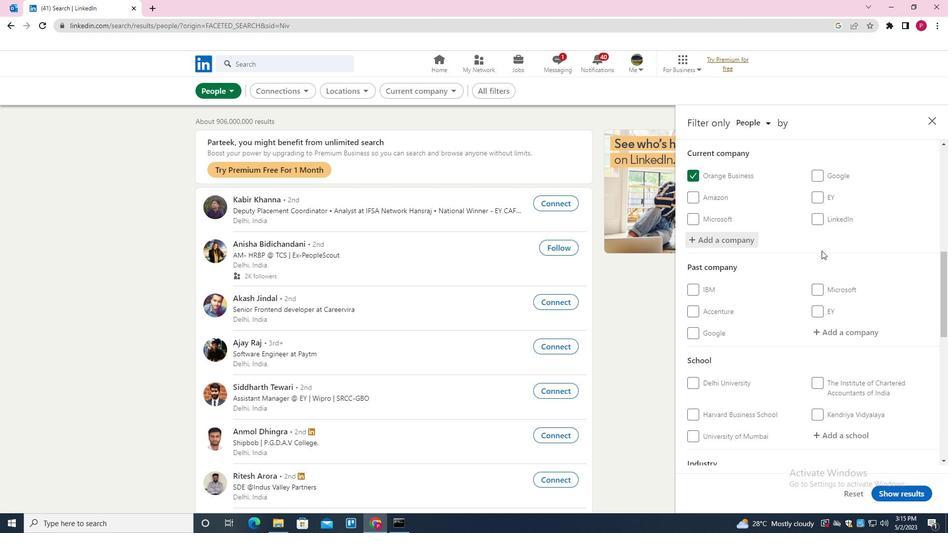 
Action: Mouse scrolled (821, 262) with delta (0, 0)
Screenshot: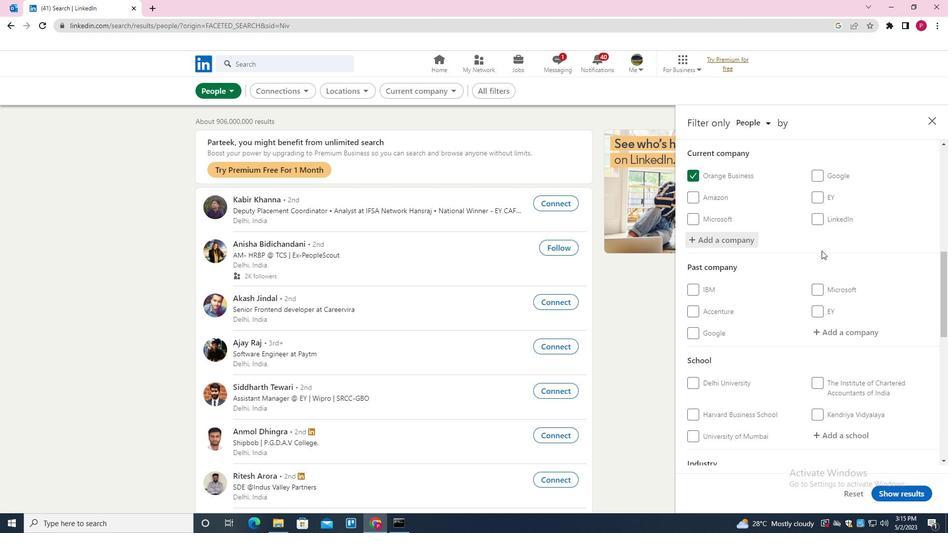 
Action: Mouse moved to (841, 242)
Screenshot: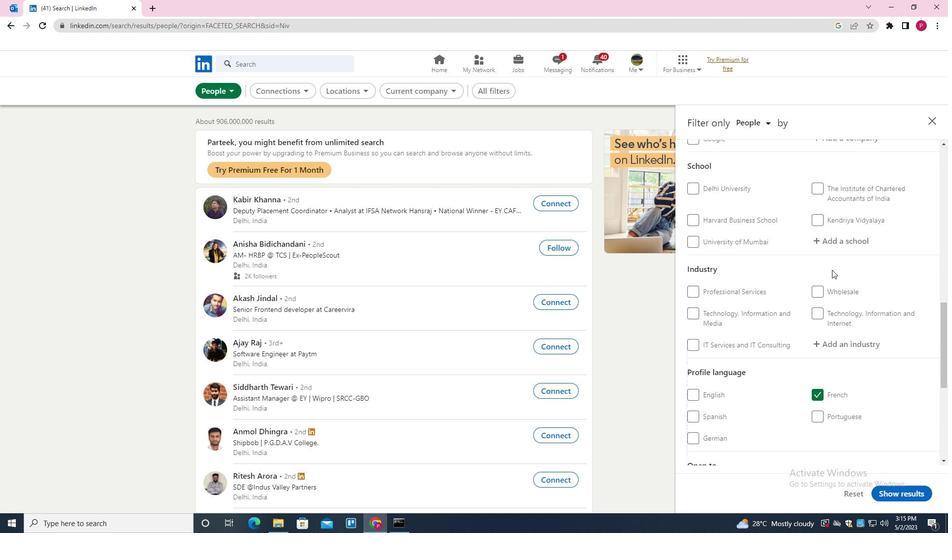 
Action: Mouse pressed left at (841, 242)
Screenshot: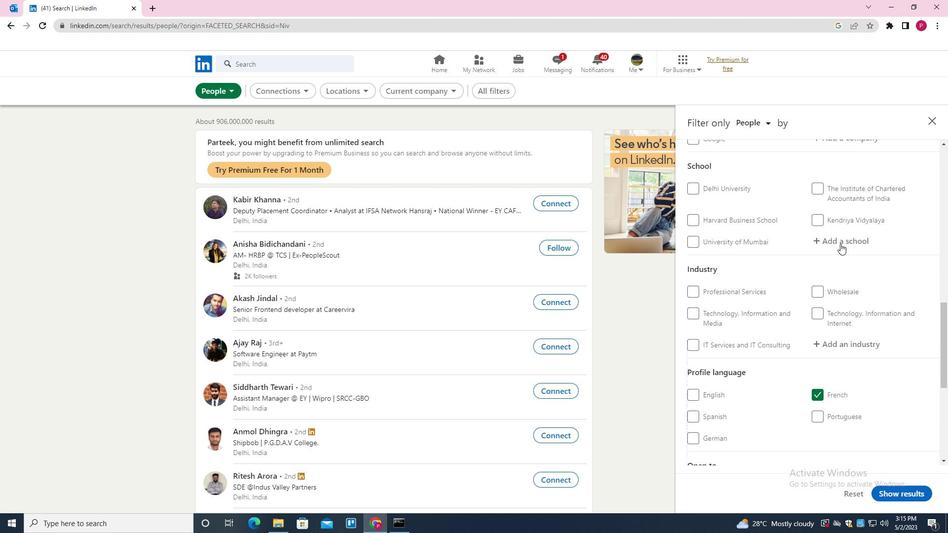 
Action: Mouse moved to (837, 243)
Screenshot: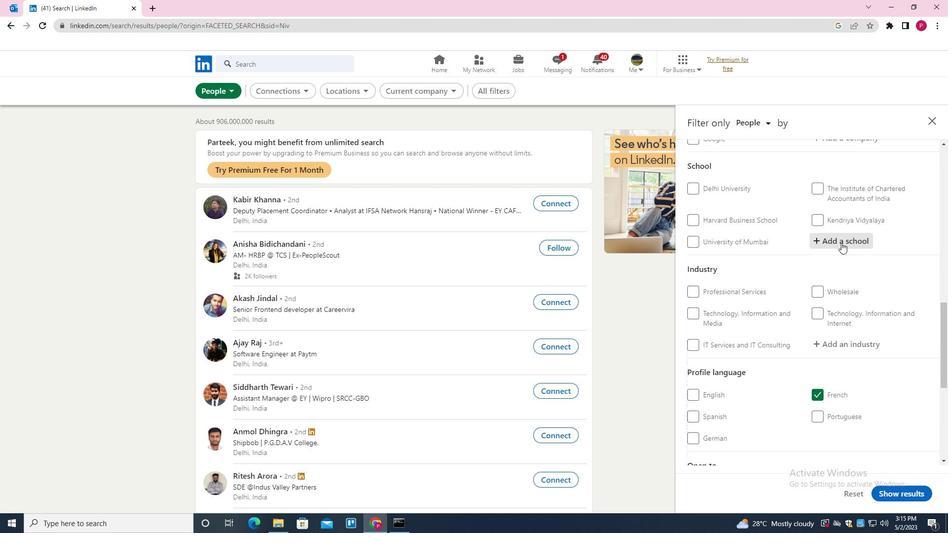 
Action: Key pressed <Key.shift><Key.shift><Key.shift><Key.shift><Key.shift><Key.shift><Key.shift><Key.shift><Key.shift><Key.shift><Key.shift><Key.shift><Key.shift><Key.shift><Key.shift><Key.shift><Key.shift><Key.shift><Key.shift><Key.shift><Key.shift><Key.shift><Key.shift><Key.shift><Key.shift><Key.shift><Key.shift><Key.shift><Key.shift><Key.shift><Key.shift><Key.shift><Key.shift>INSTITUTU<Key.backspace>ION<Key.space>OF<Key.space><Key.shift>ENGIB<Key.backspace>NEERING<Key.space>AND<Key.space><Key.shift>TECHNOLOGY<Key.down><Key.enter>
Screenshot: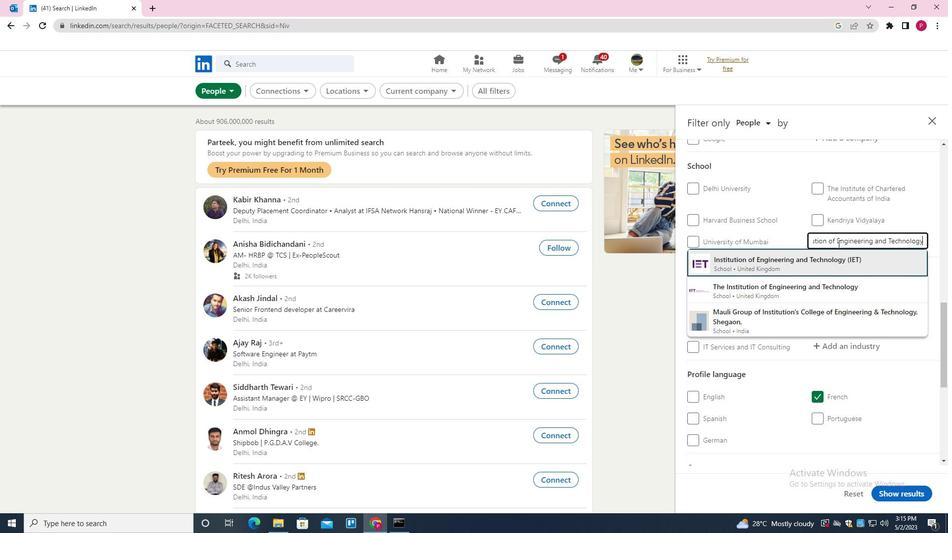 
Action: Mouse moved to (834, 257)
Screenshot: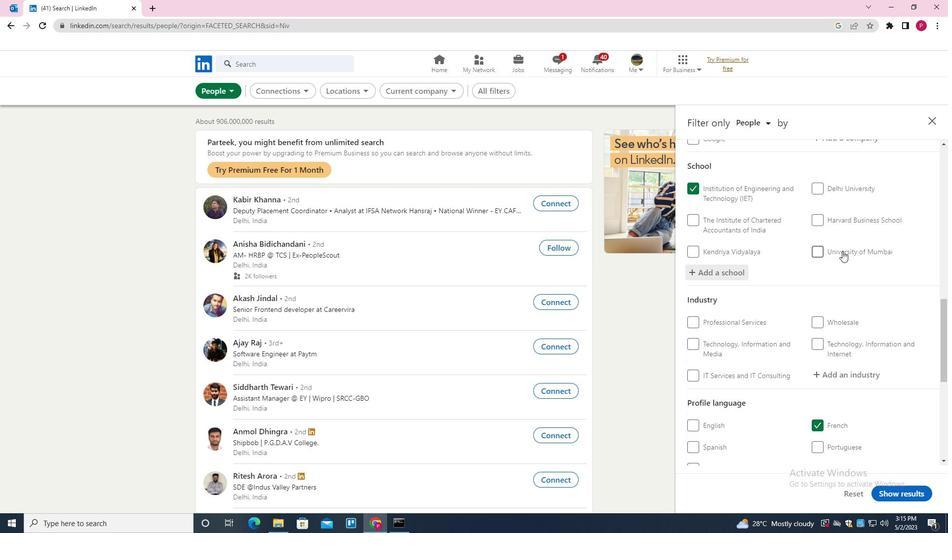 
Action: Mouse scrolled (834, 256) with delta (0, 0)
Screenshot: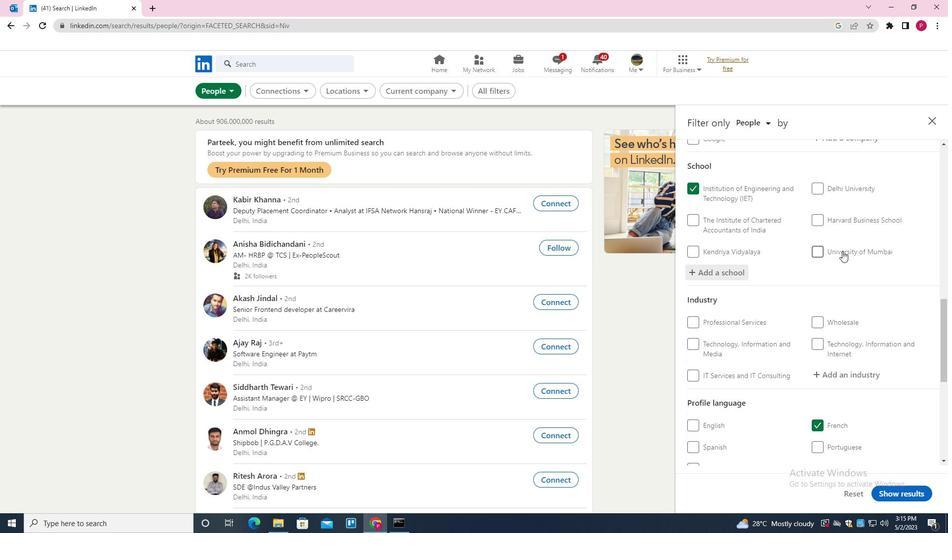 
Action: Mouse scrolled (834, 256) with delta (0, 0)
Screenshot: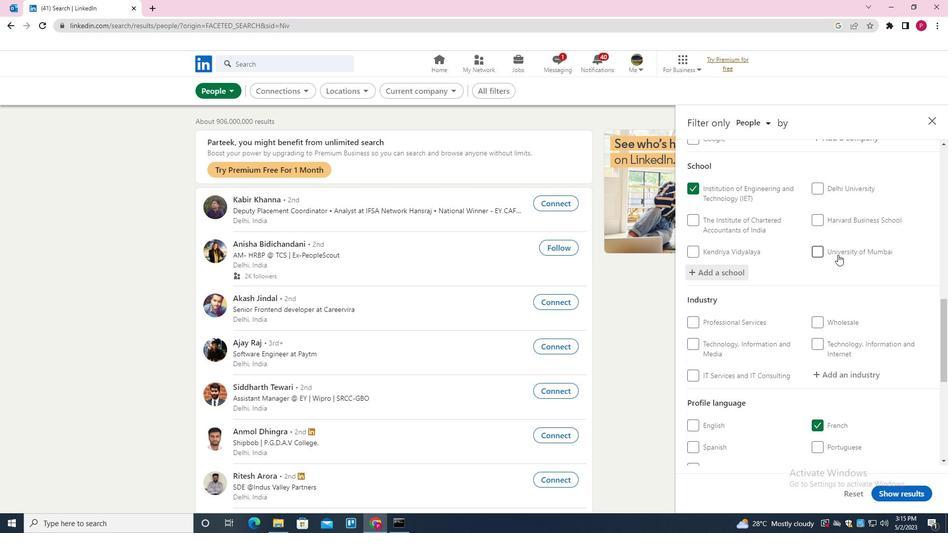 
Action: Mouse scrolled (834, 256) with delta (0, 0)
Screenshot: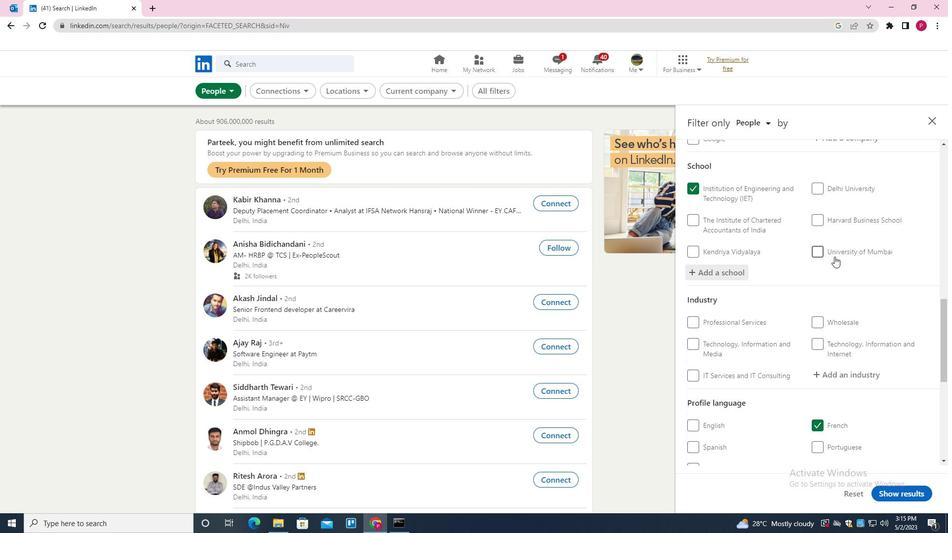 
Action: Mouse moved to (837, 231)
Screenshot: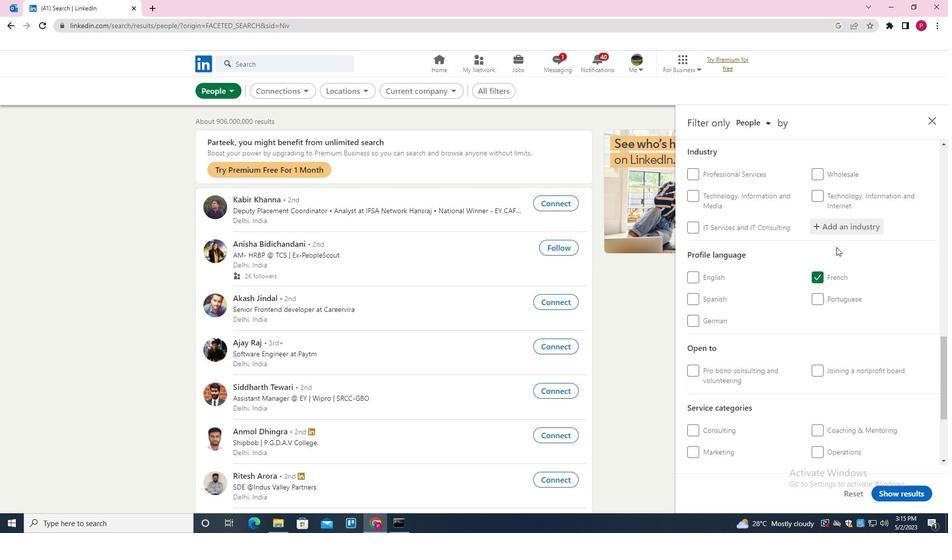 
Action: Mouse pressed left at (837, 231)
Screenshot: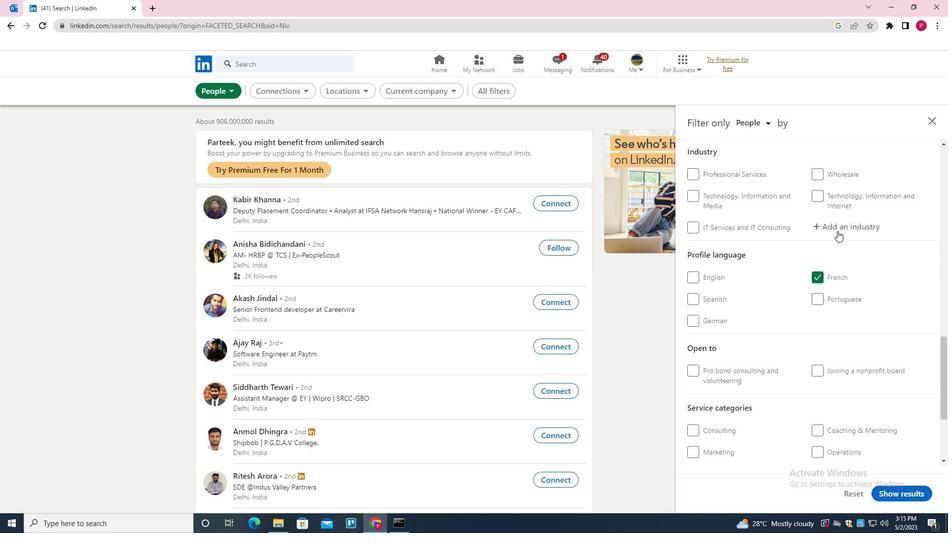 
Action: Mouse moved to (836, 231)
Screenshot: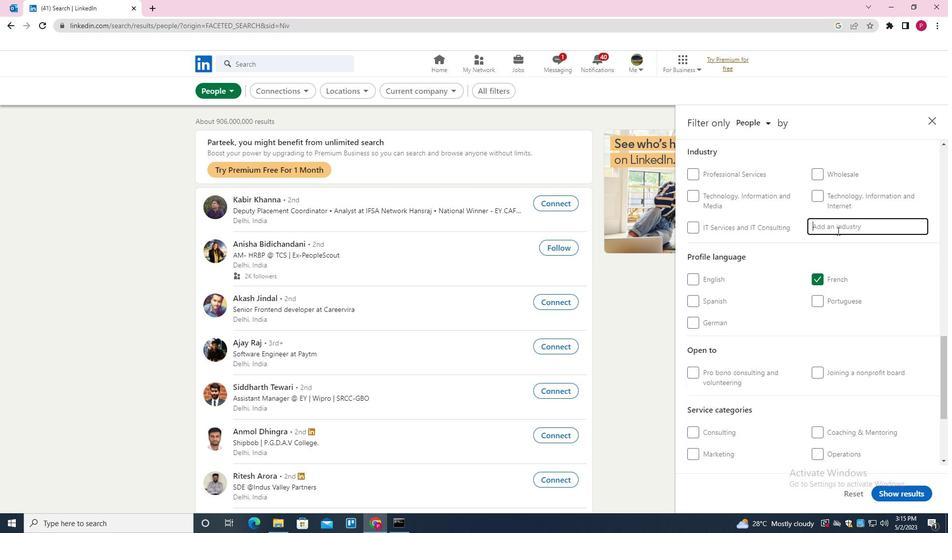 
Action: Key pressed <Key.shift><Key.shift><Key.shift><Key.shift><Key.shift><Key.shift><Key.shift><Key.shift>BUSINESS<Key.space><Key.shift>INTELLIGENCE<Key.space><Key.shift>PLATFORMS<Key.down><Key.enter>
Screenshot: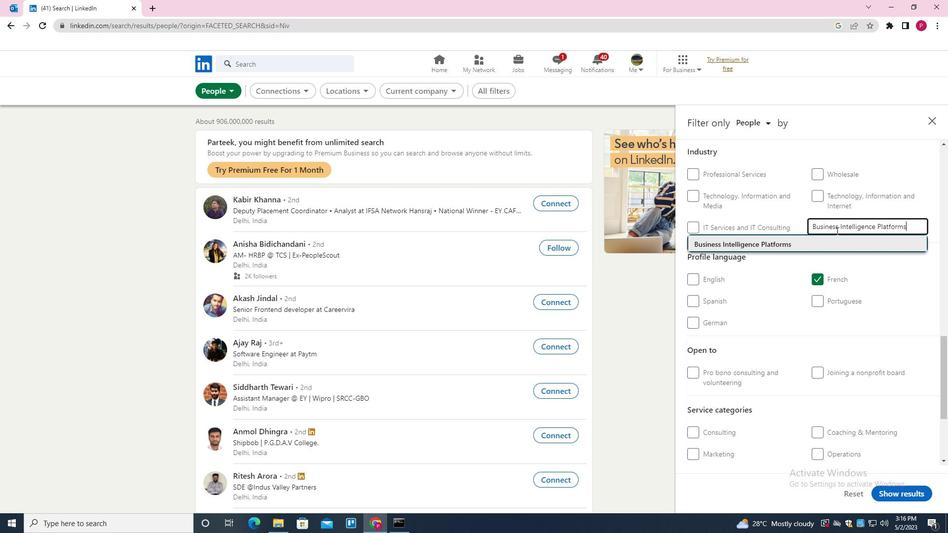 
Action: Mouse moved to (826, 237)
Screenshot: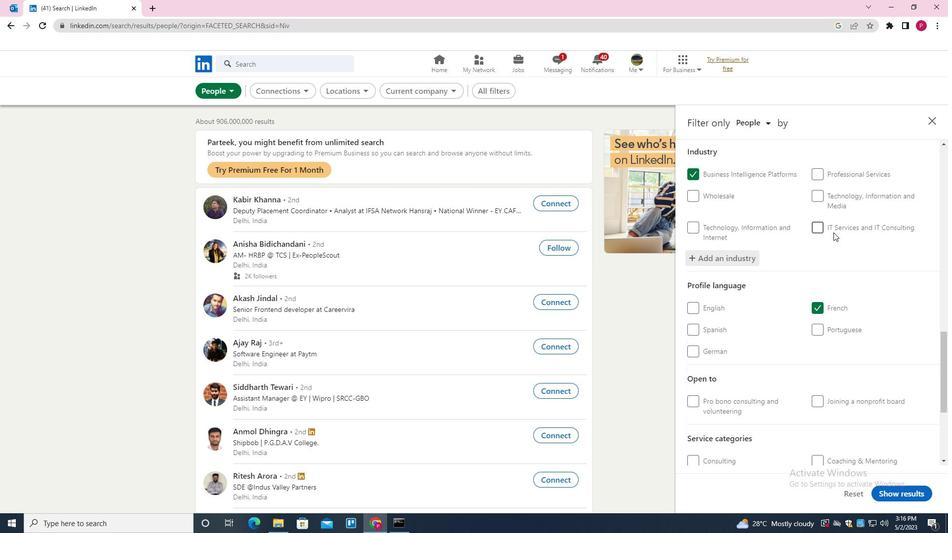 
Action: Mouse scrolled (826, 237) with delta (0, 0)
Screenshot: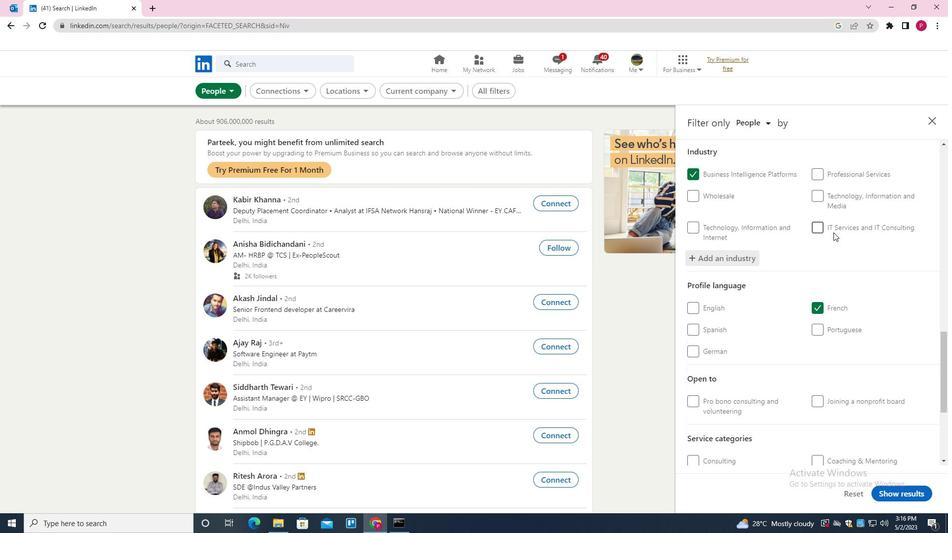 
Action: Mouse scrolled (826, 237) with delta (0, 0)
Screenshot: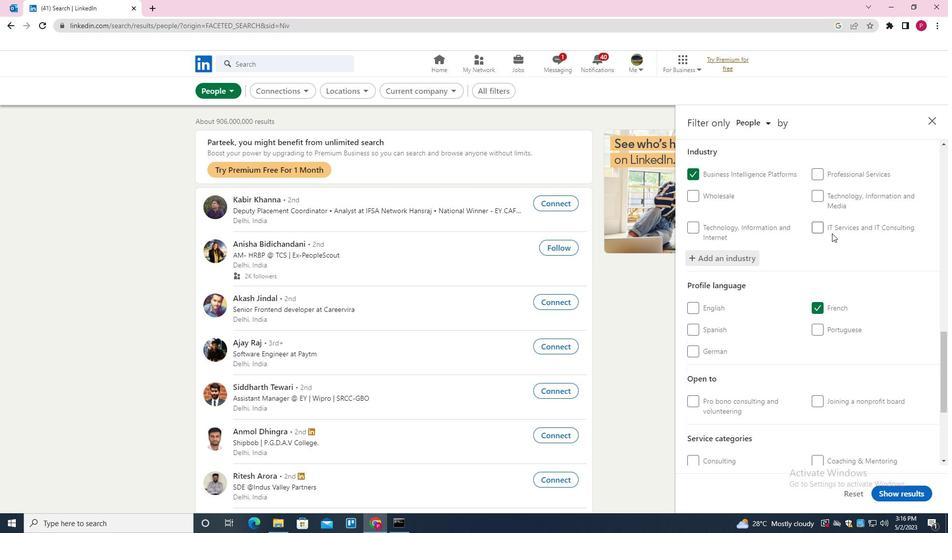 
Action: Mouse moved to (824, 238)
Screenshot: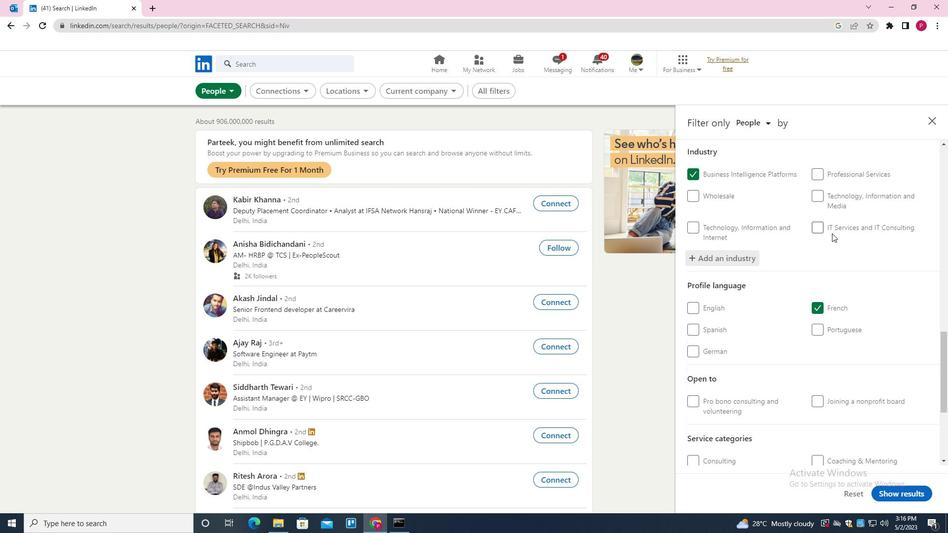 
Action: Mouse scrolled (824, 238) with delta (0, 0)
Screenshot: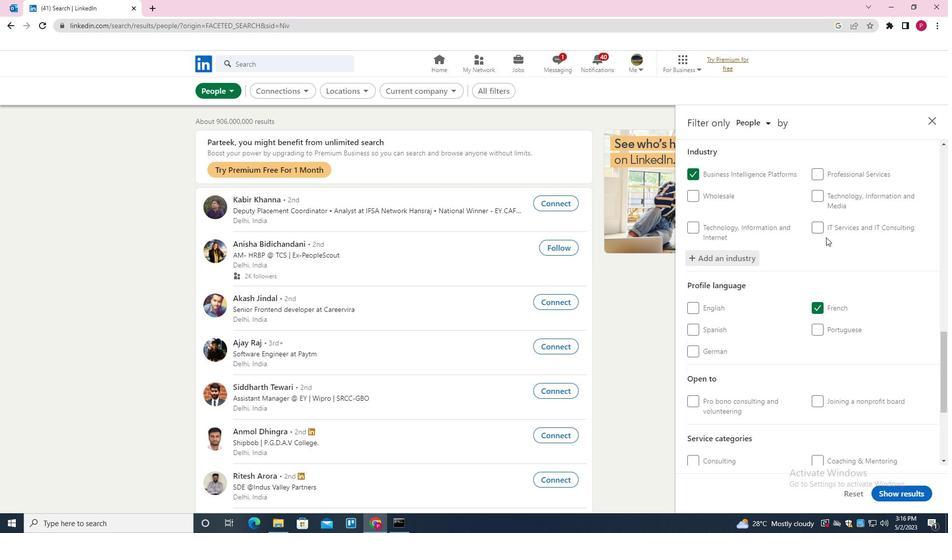 
Action: Mouse moved to (823, 239)
Screenshot: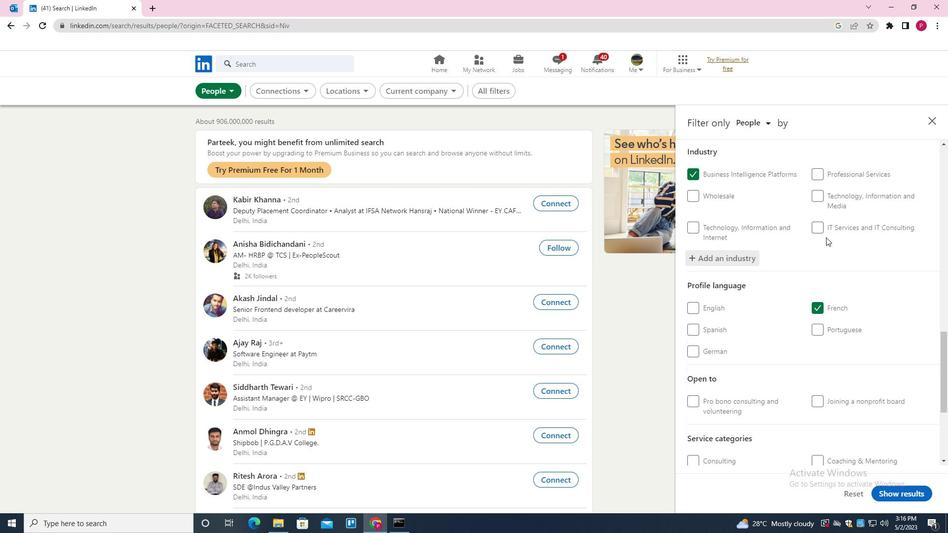 
Action: Mouse scrolled (823, 239) with delta (0, 0)
Screenshot: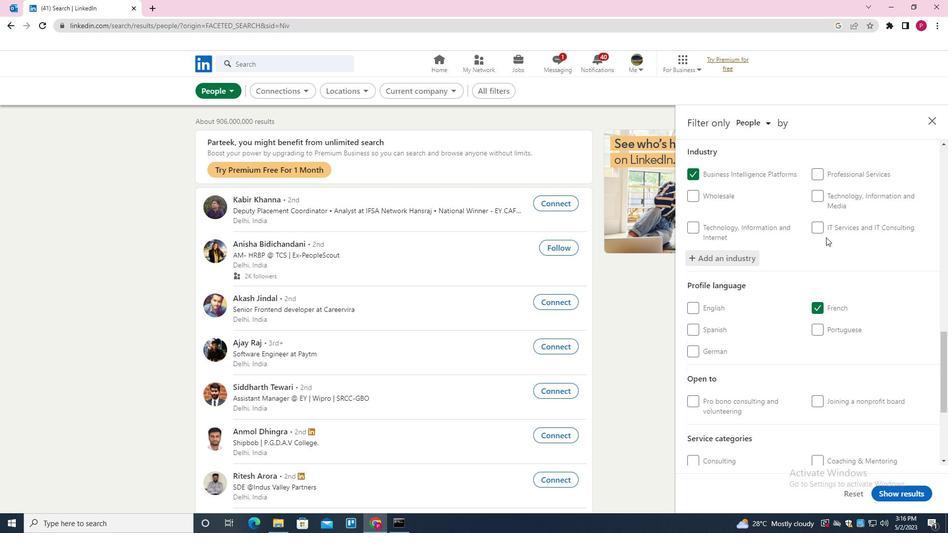 
Action: Mouse moved to (822, 240)
Screenshot: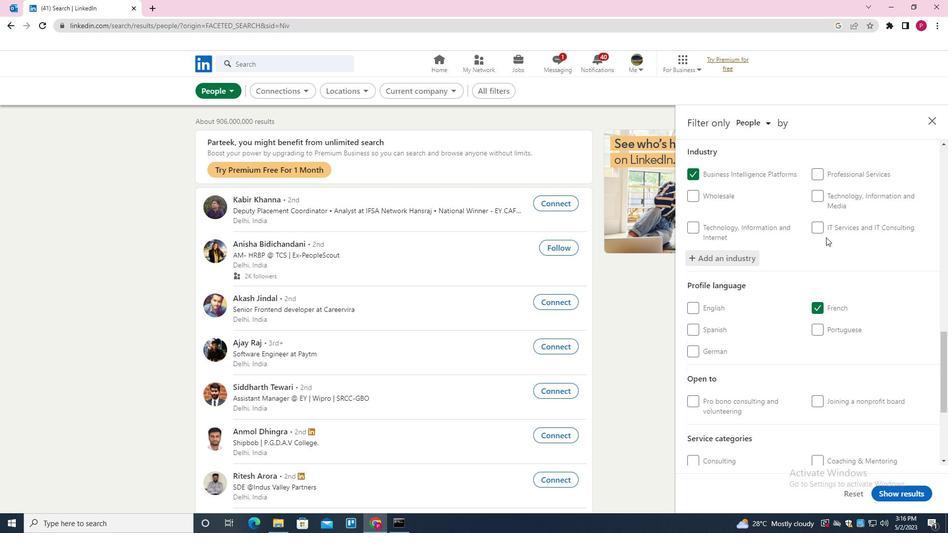 
Action: Mouse scrolled (822, 239) with delta (0, 0)
Screenshot: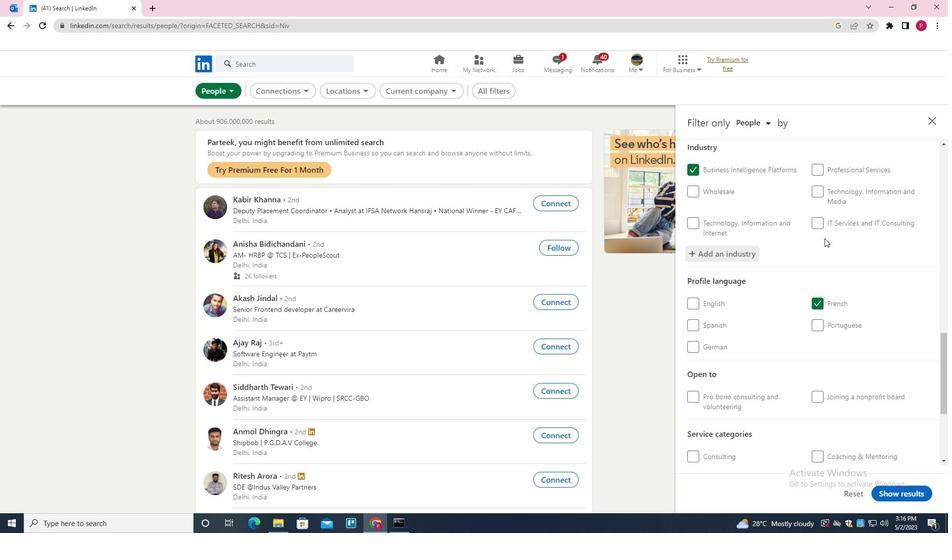 
Action: Mouse moved to (849, 329)
Screenshot: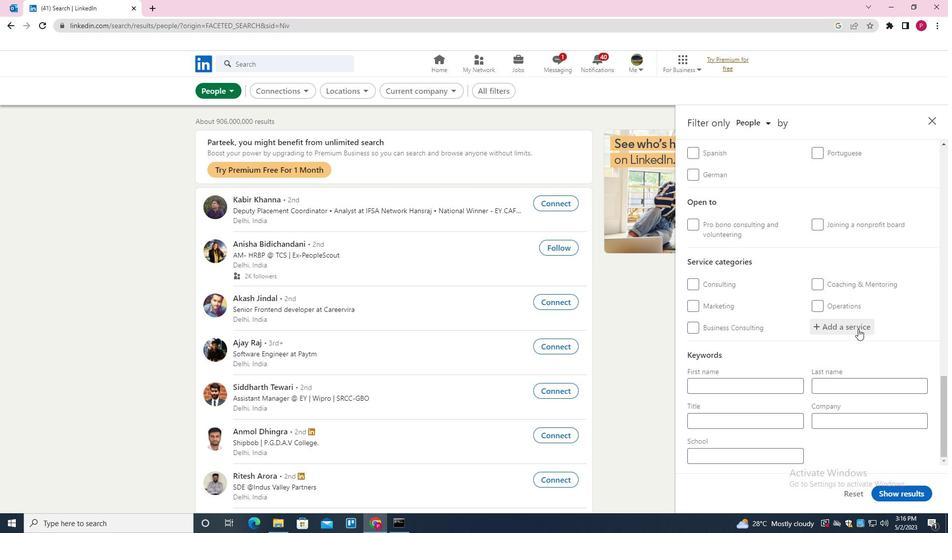 
Action: Mouse pressed left at (849, 329)
Screenshot: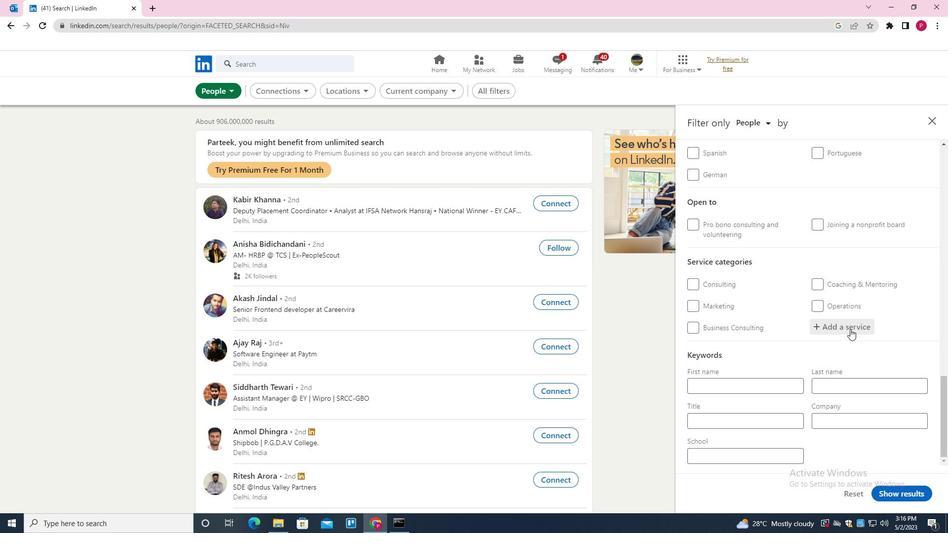 
Action: Key pressed <Key.shift>SEARCH<Key.space><Key.shift><Key.shift><Key.shift>ENGINE<Key.space><Key.shift><Key.shift><Key.shift><Key.shift><Key.shift><Key.shift><Key.shift><Key.shift><Key.shift><Key.shift><Key.shift><Key.shift><Key.shift><Key.shift><Key.shift><Key.shift><Key.shift><Key.shift><Key.shift>OPTIMIZATION<Key.down><Key.enter>
Screenshot: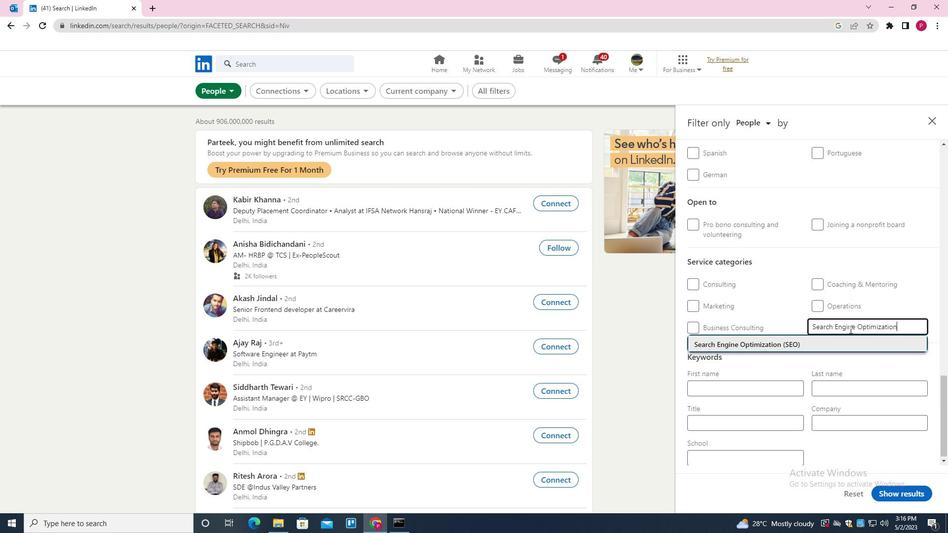 
Action: Mouse scrolled (849, 328) with delta (0, 0)
Screenshot: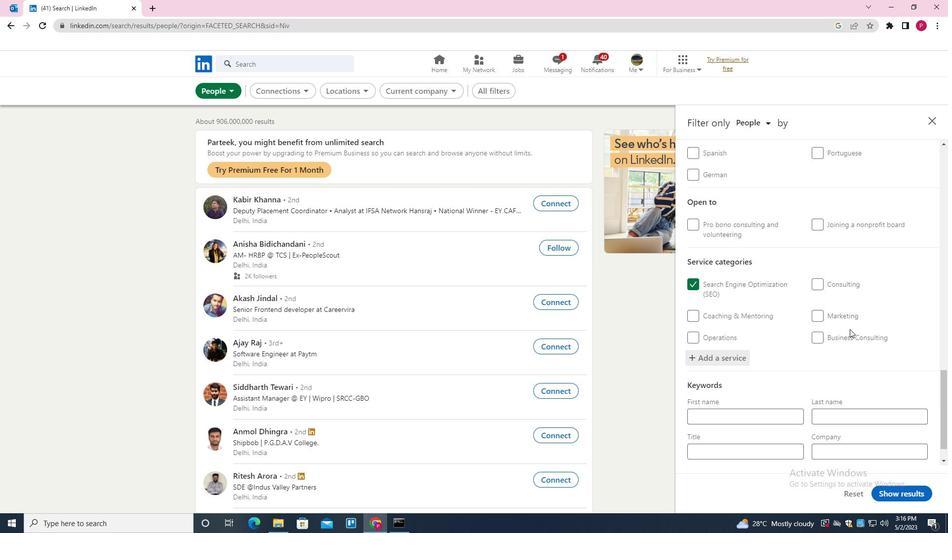 
Action: Mouse scrolled (849, 328) with delta (0, 0)
Screenshot: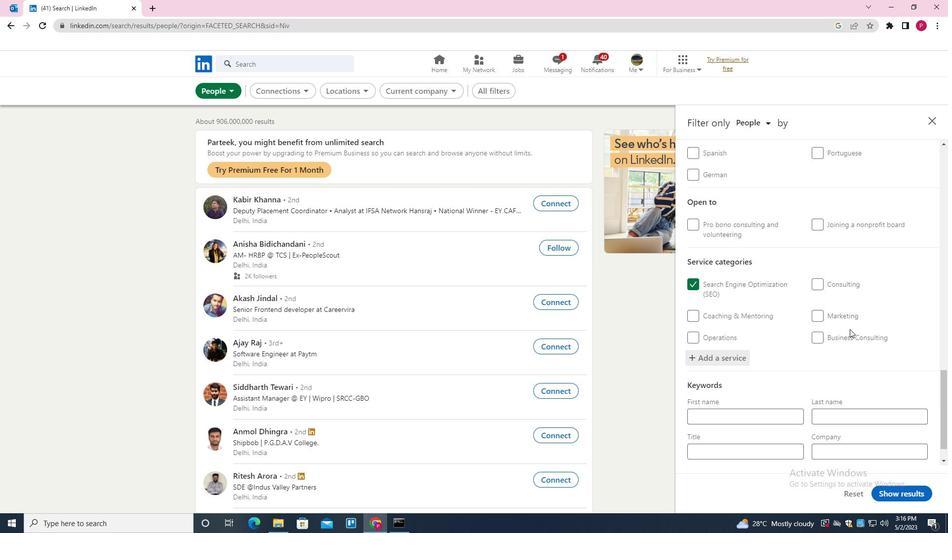 
Action: Mouse moved to (845, 329)
Screenshot: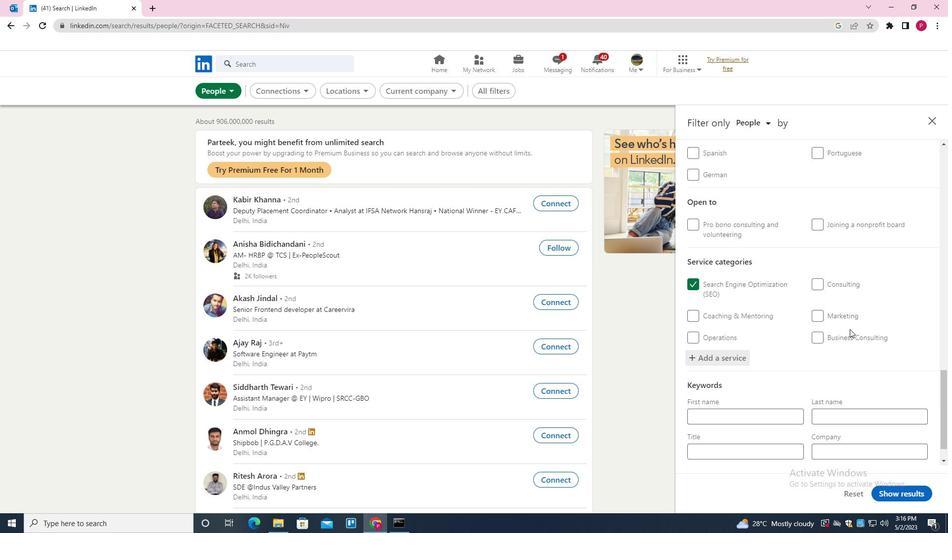 
Action: Mouse scrolled (845, 328) with delta (0, 0)
Screenshot: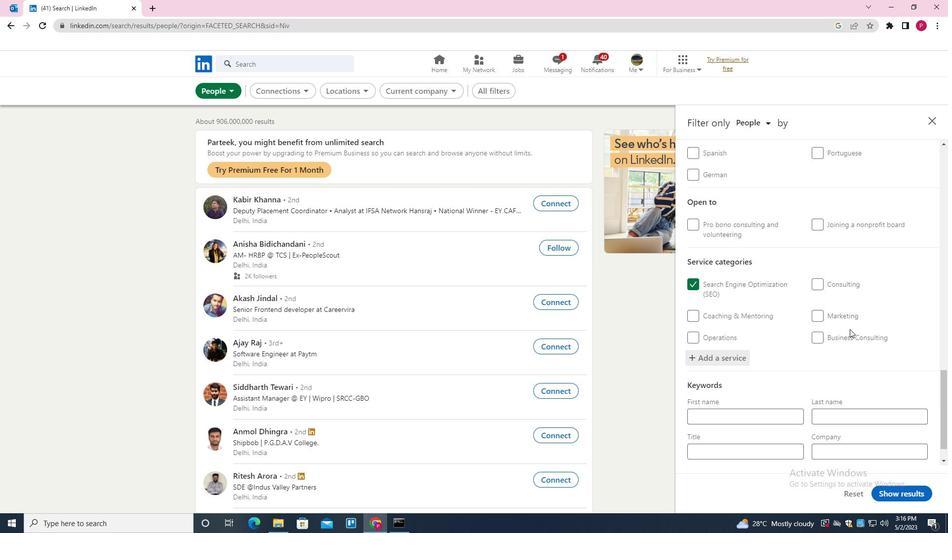 
Action: Mouse moved to (832, 339)
Screenshot: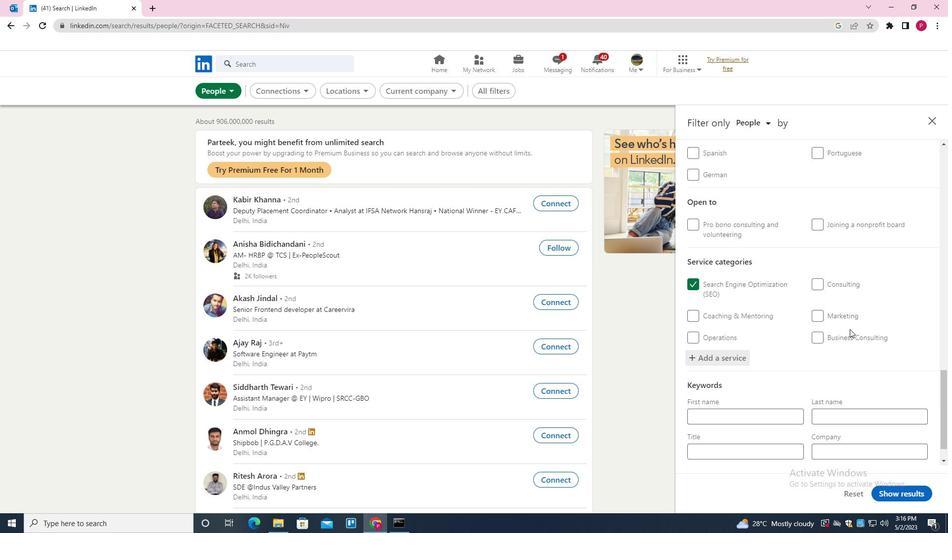 
Action: Mouse scrolled (832, 338) with delta (0, 0)
Screenshot: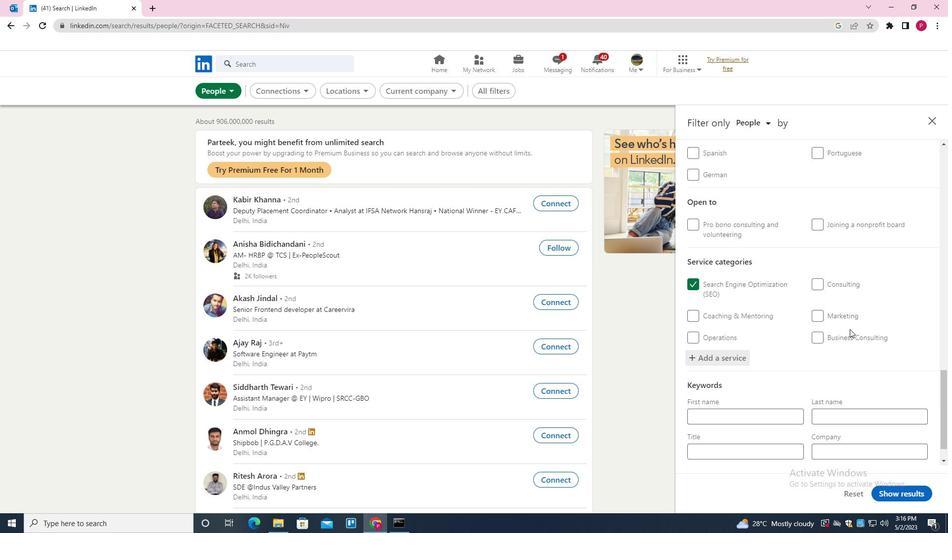 
Action: Mouse moved to (806, 352)
Screenshot: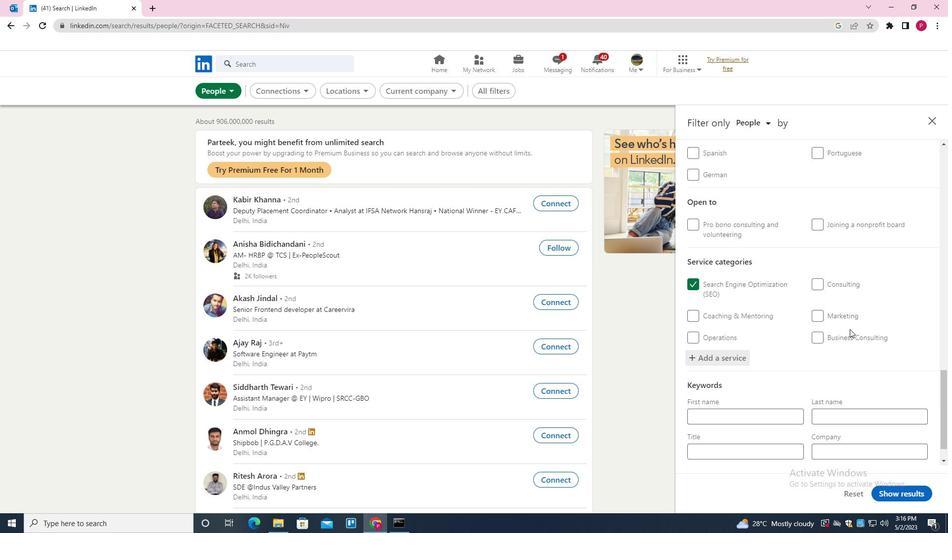
Action: Mouse scrolled (806, 351) with delta (0, 0)
Screenshot: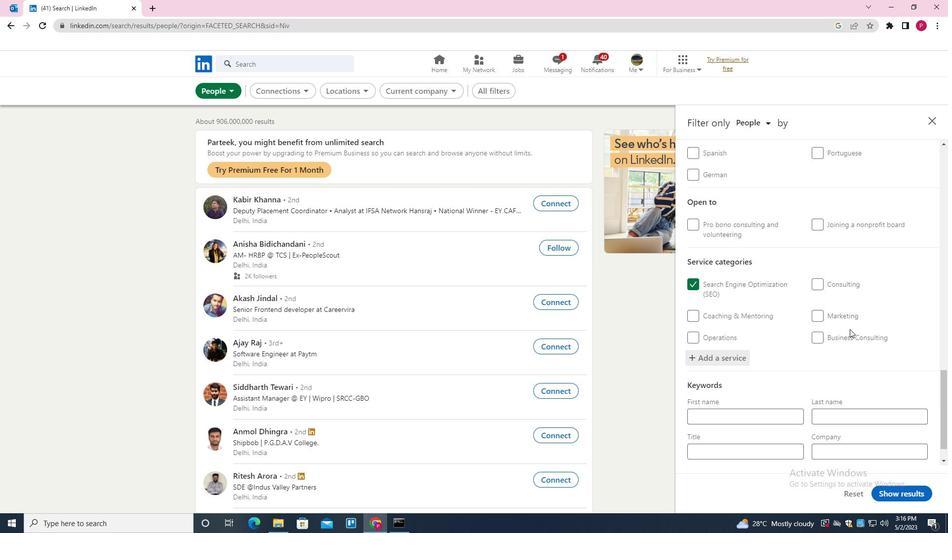
Action: Mouse moved to (759, 426)
Screenshot: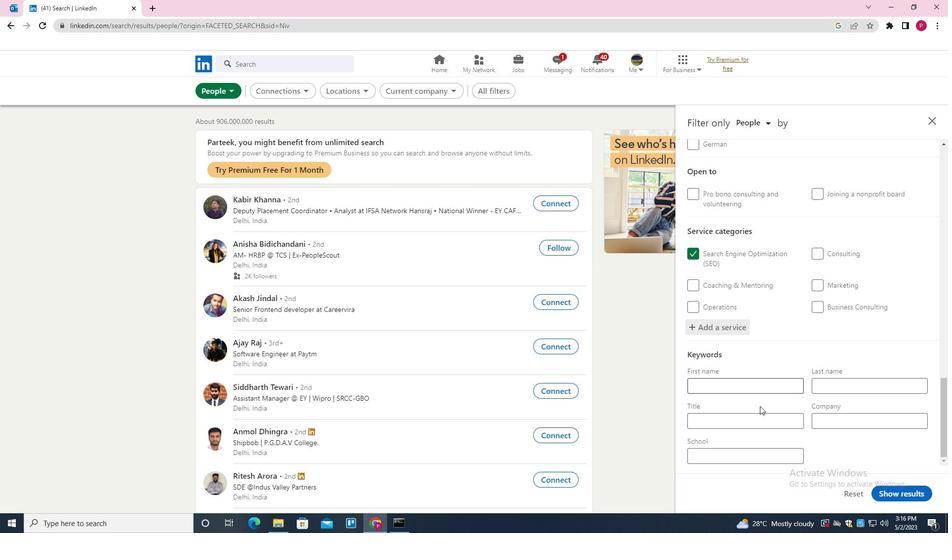 
Action: Mouse pressed left at (759, 426)
Screenshot: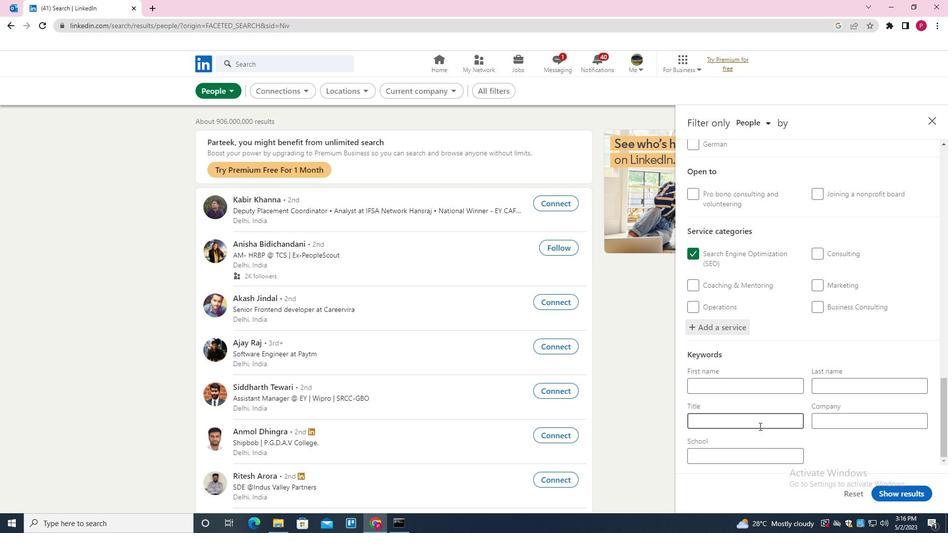 
Action: Mouse moved to (759, 426)
Screenshot: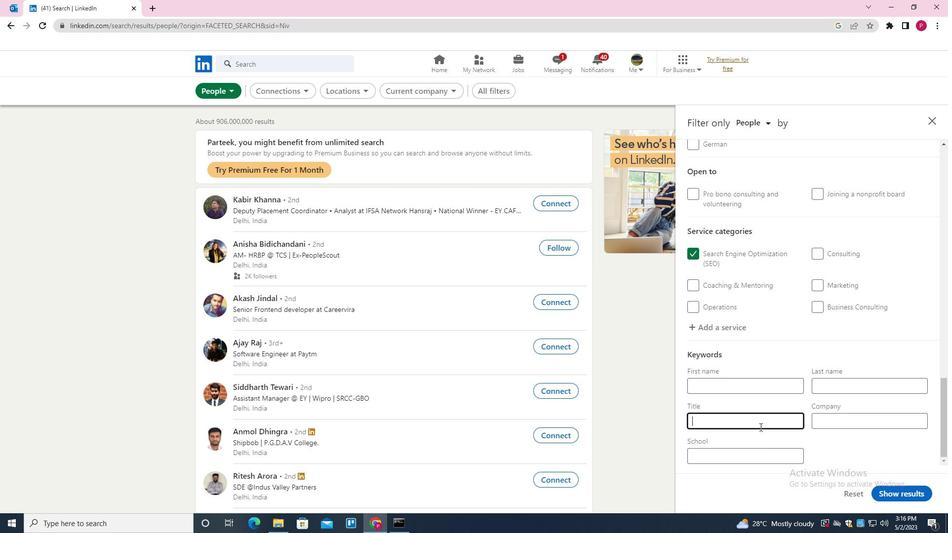 
Action: Key pressed <Key.shift><Key.shift><Key.shift><Key.shift><Key.shift><Key.shift><Key.shift><Key.shift><Key.shift><Key.shift><Key.shift><Key.shift><Key.shift><Key.shift><Key.shift>OPERATIO
Screenshot: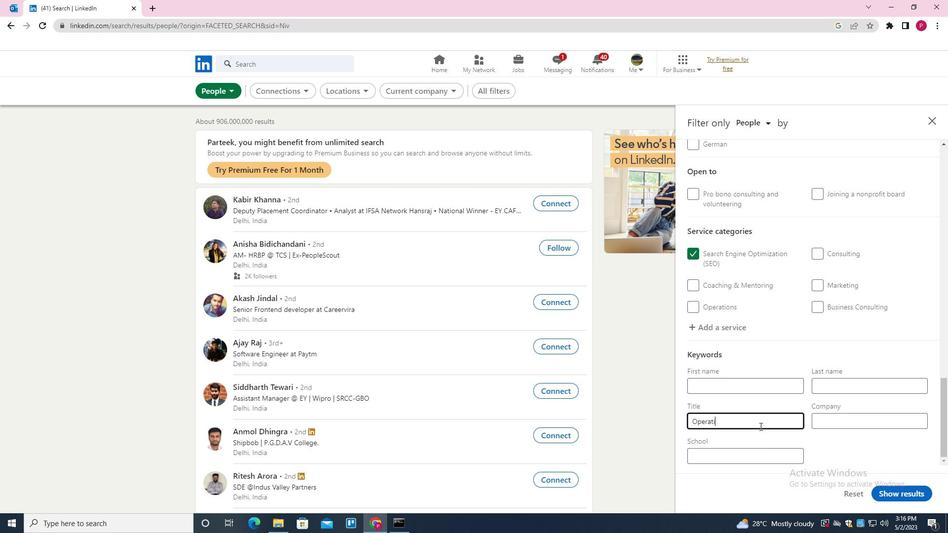 
Action: Mouse moved to (760, 426)
Screenshot: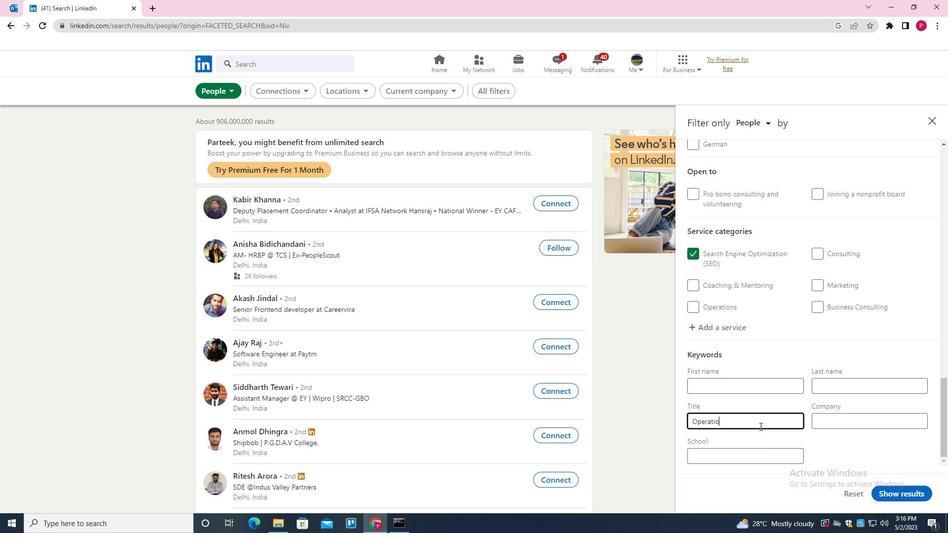 
Action: Key pressed NS<Key.space><Key.shift><Key.shift><Key.shift>PRIFESSIONALS
Screenshot: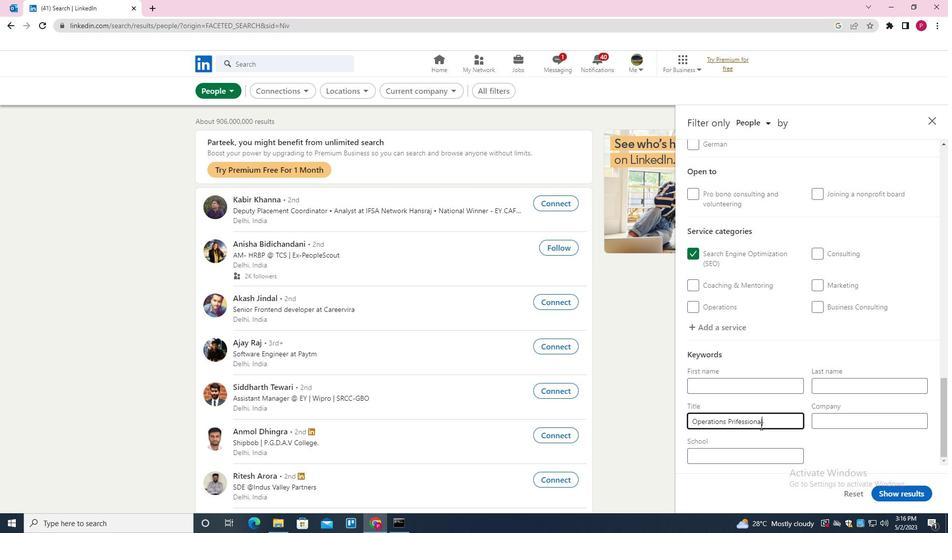 
Action: Mouse moved to (858, 472)
Screenshot: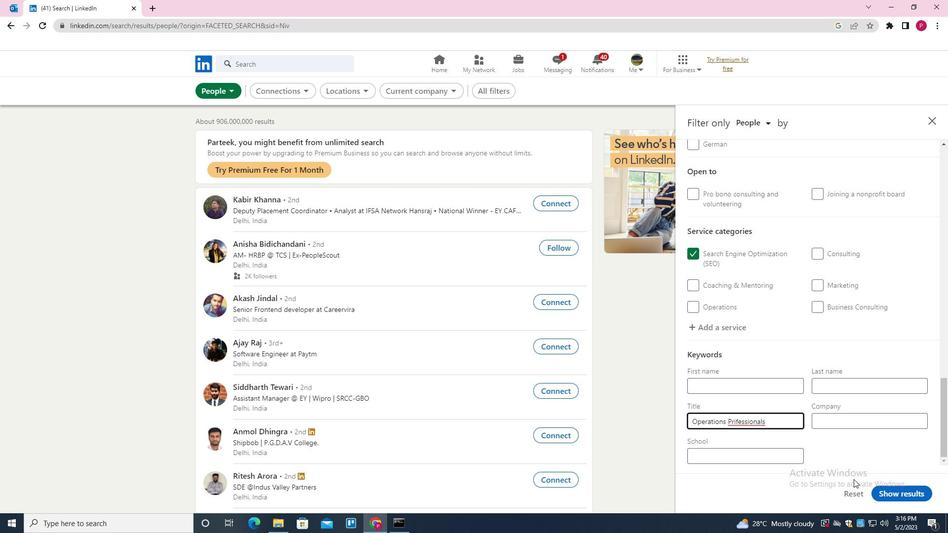 
Action: Key pressed <Key.backspace>
Screenshot: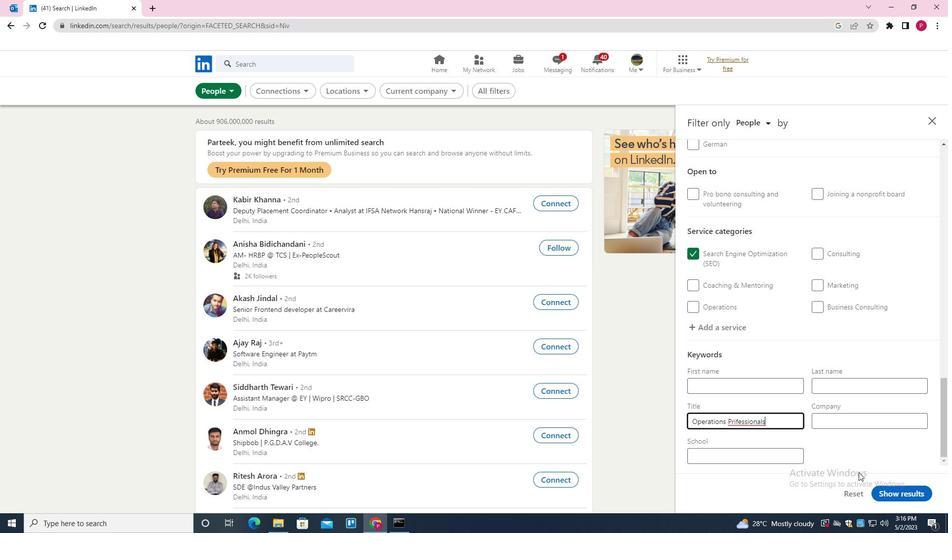 
Action: Mouse moved to (737, 422)
Screenshot: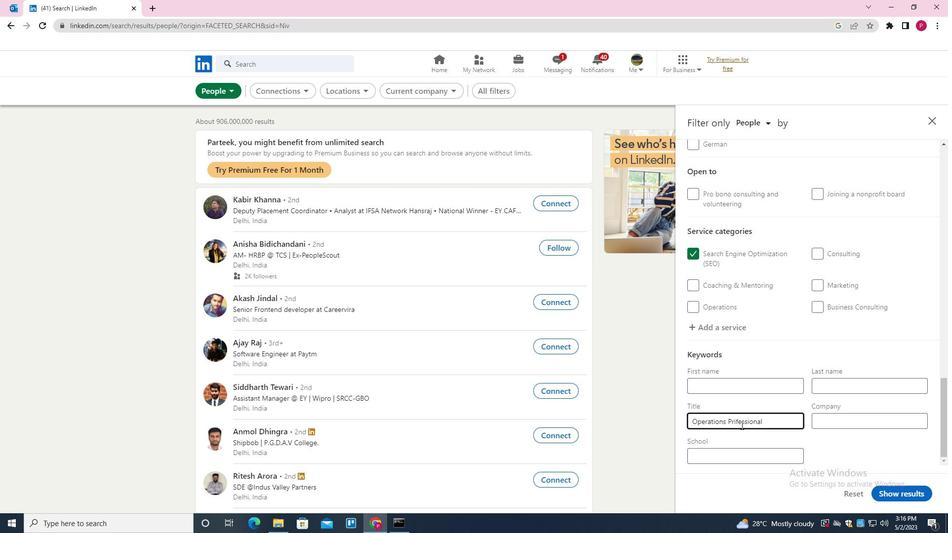 
Action: Mouse pressed left at (737, 422)
Screenshot: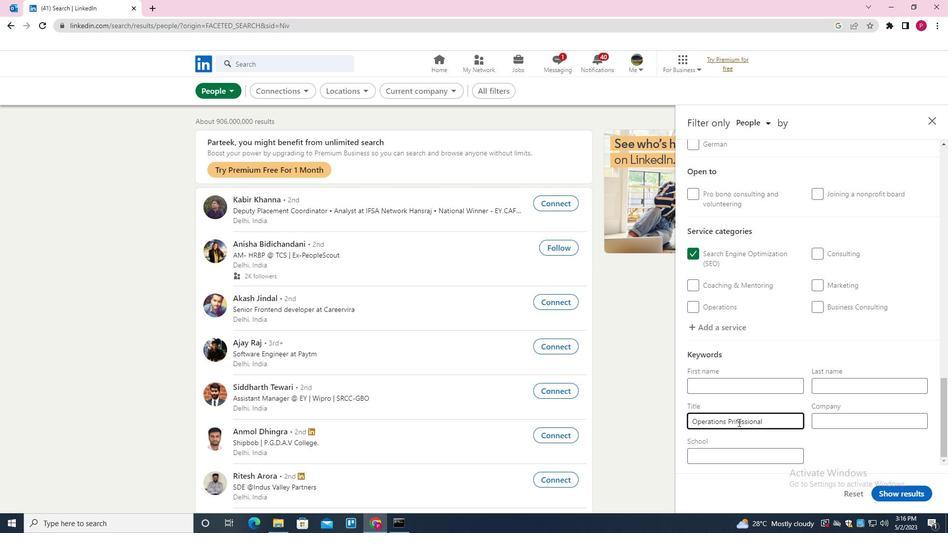 
Action: Mouse moved to (749, 438)
Screenshot: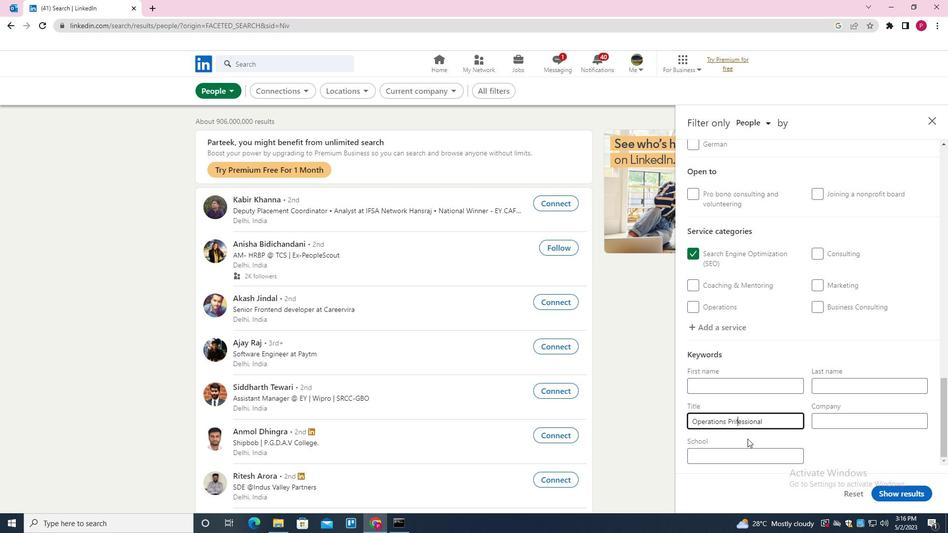 
Action: Key pressed <Key.left><Key.backspace>O
Screenshot: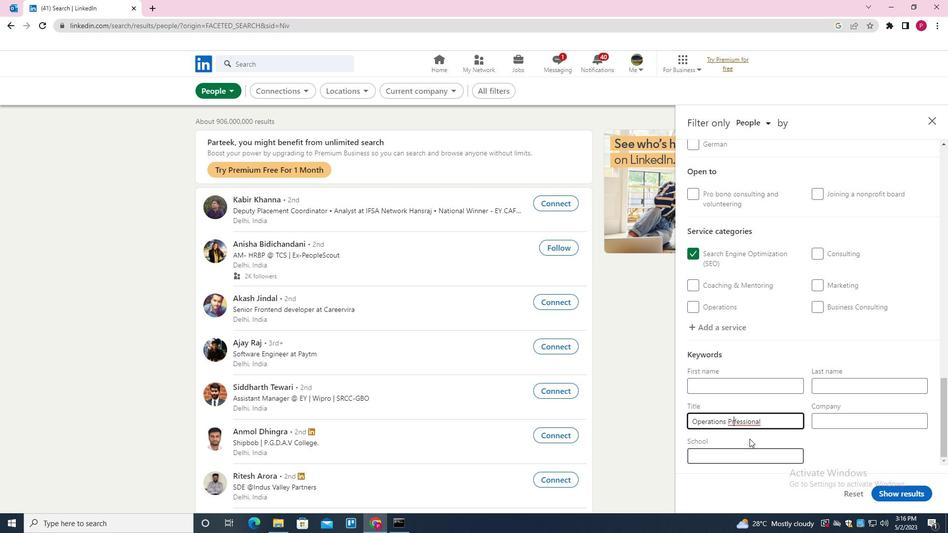 
Action: Mouse moved to (893, 495)
Screenshot: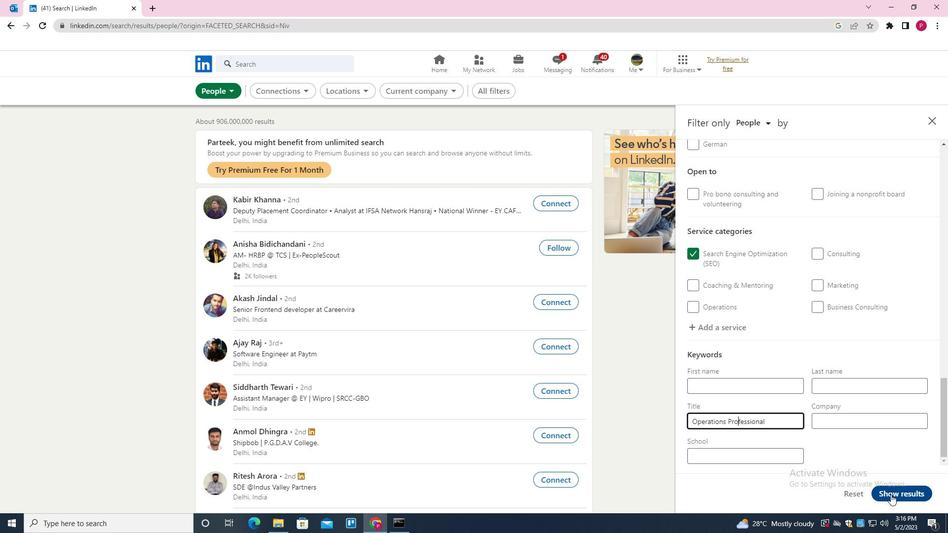 
Action: Mouse pressed left at (893, 495)
Screenshot: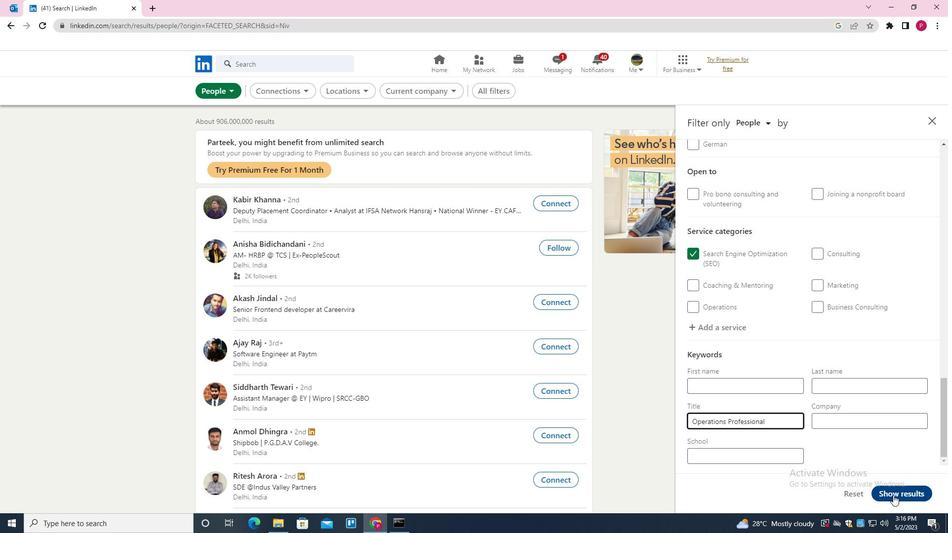 
Action: Mouse moved to (380, 256)
Screenshot: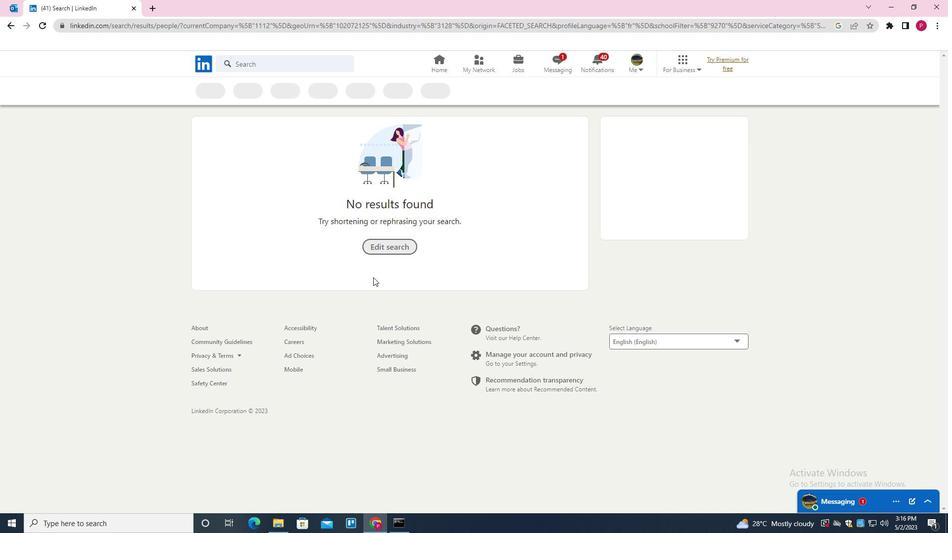 
